 Task: Get the traffic updates for the Chicago Loop Access.
Action: Mouse moved to (863, 365)
Screenshot: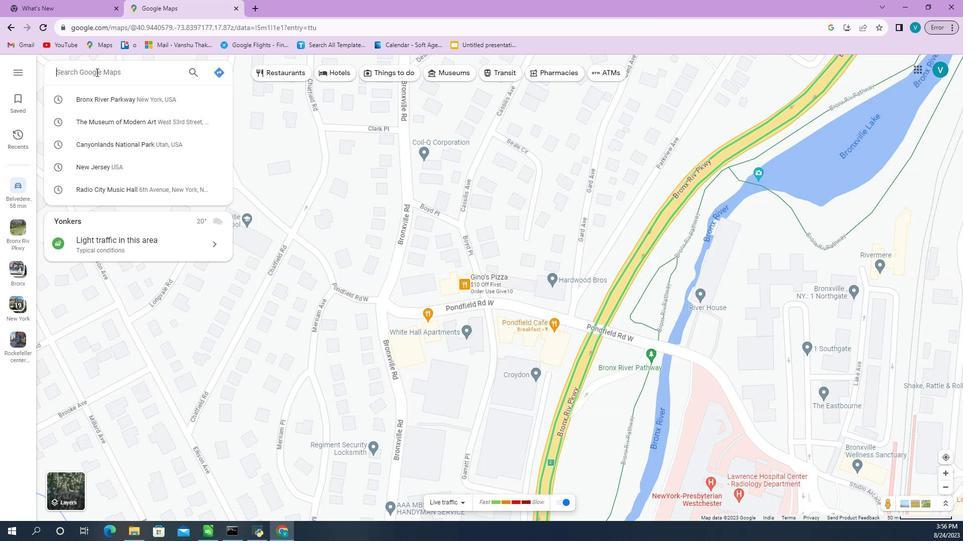 
Action: Mouse pressed left at (863, 365)
Screenshot: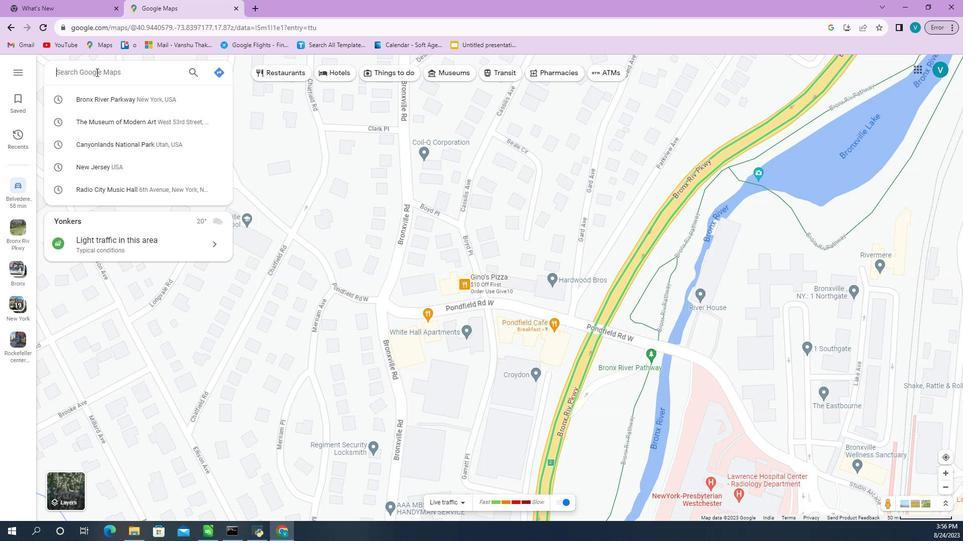 
Action: Mouse moved to (863, 365)
Screenshot: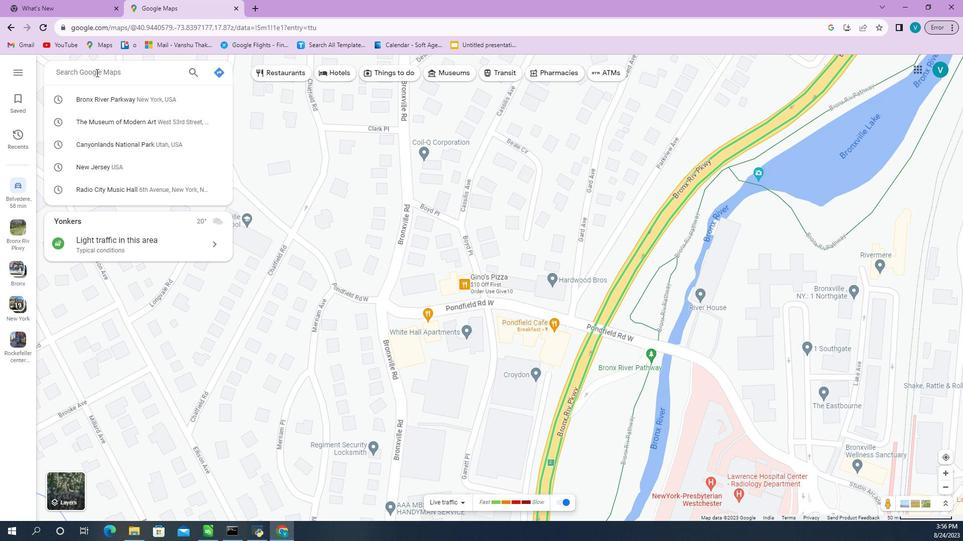 
Action: Key pressed <Key.shift>
Screenshot: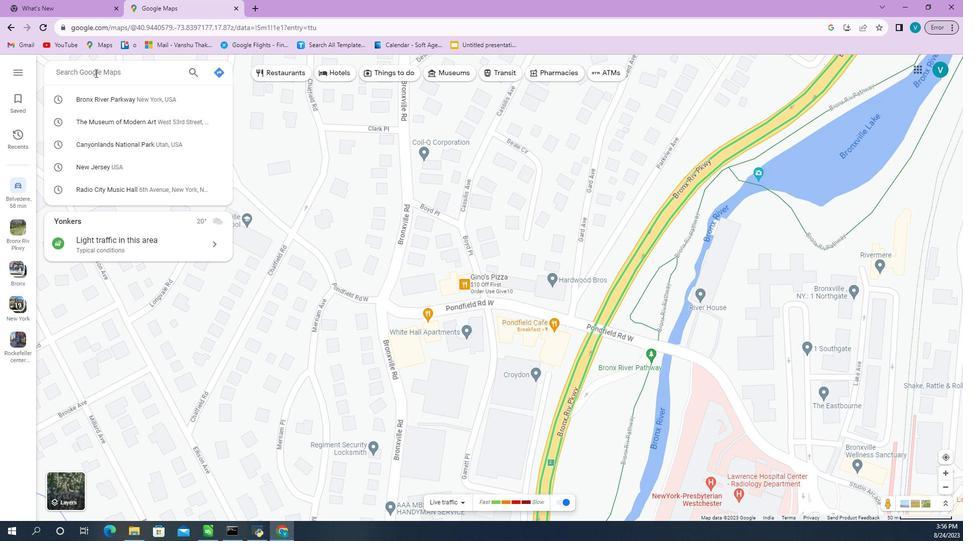 
Action: Mouse moved to (864, 365)
Screenshot: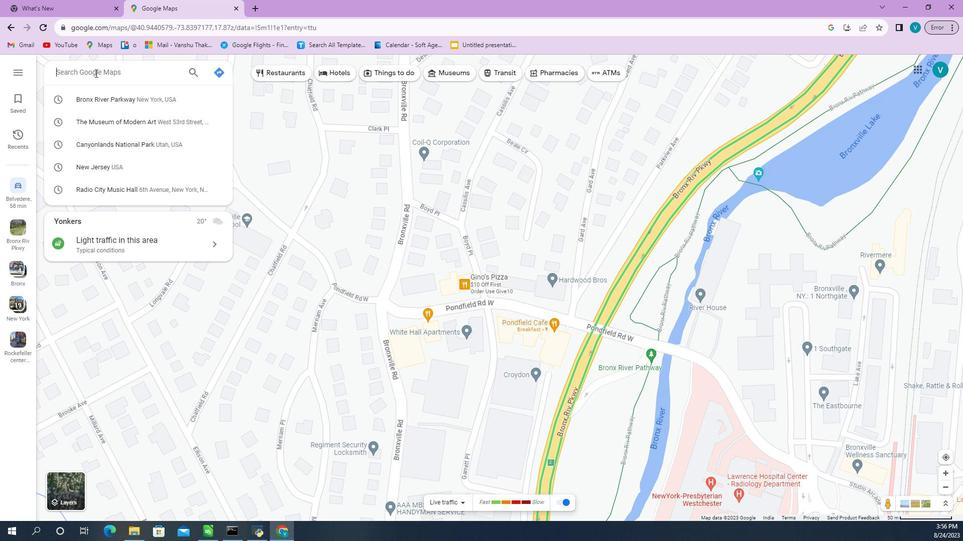 
Action: Key pressed C
Screenshot: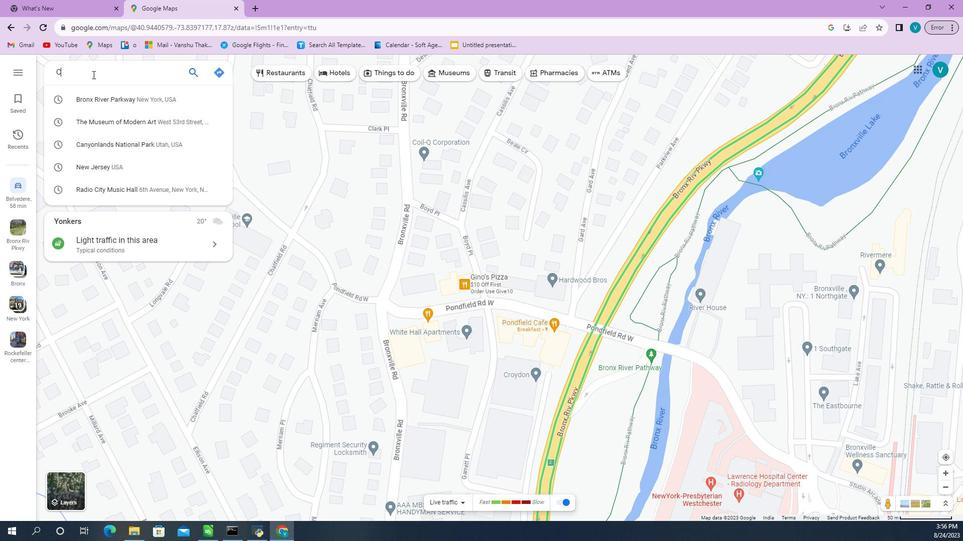 
Action: Mouse moved to (866, 365)
Screenshot: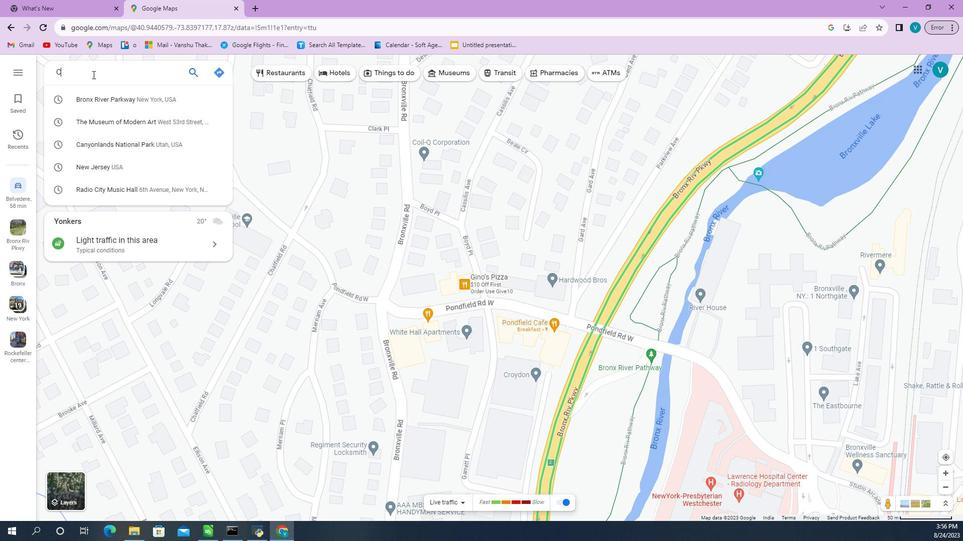 
Action: Key pressed hicago<Key.space><Key.shift><Key.shift><Key.shift><Key.shift>Loop<Key.space><Key.shift>Access<Key.enter>
Screenshot: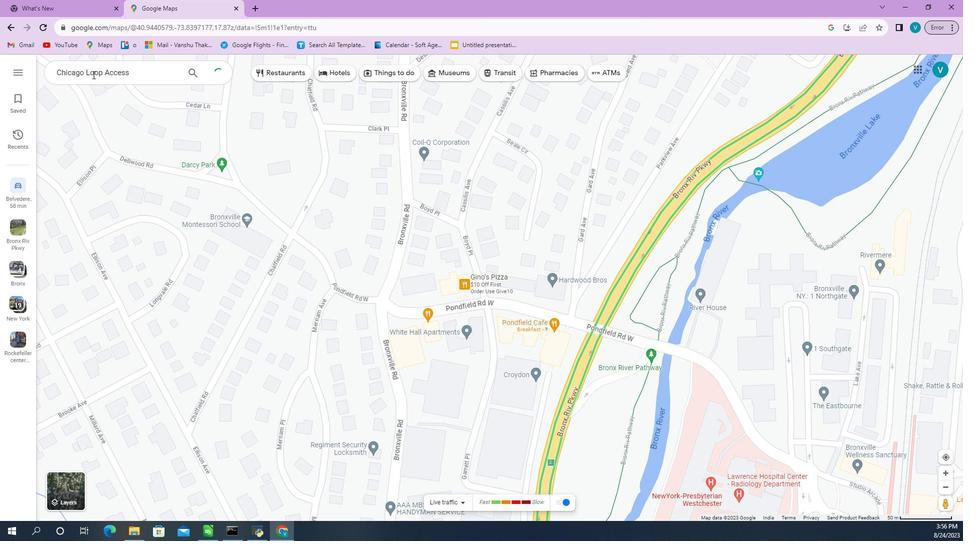 
Action: Mouse moved to (485, 298)
Screenshot: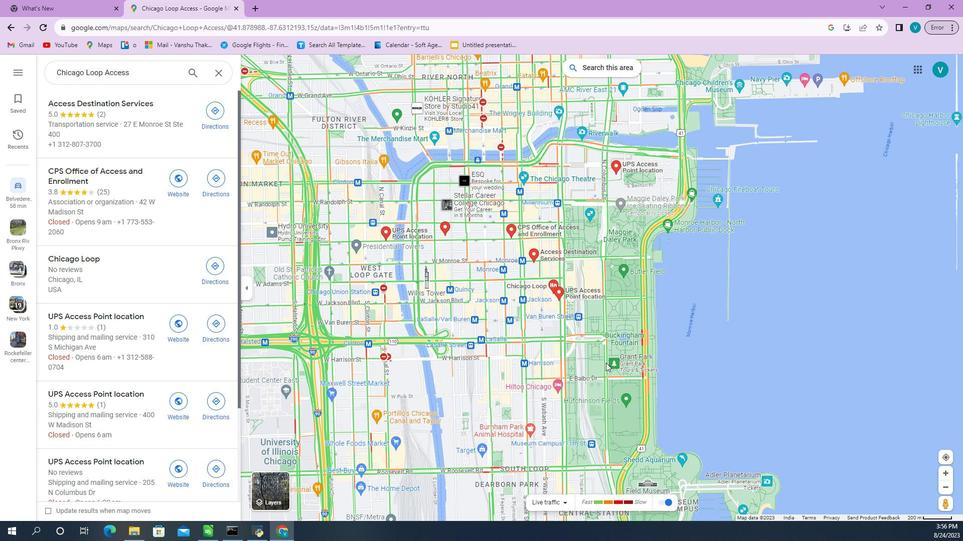 
Action: Mouse scrolled (485, 298) with delta (0, 0)
Screenshot: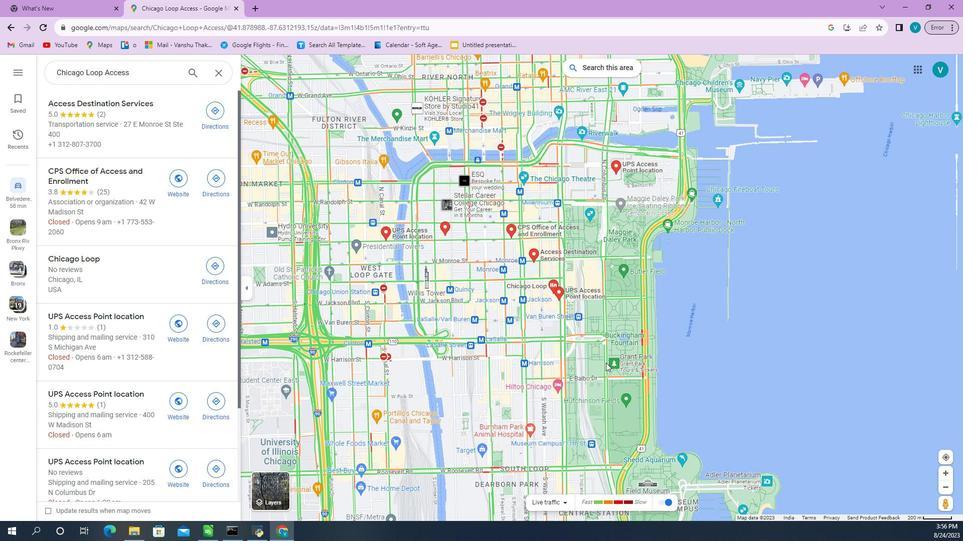 
Action: Mouse scrolled (485, 298) with delta (0, 0)
Screenshot: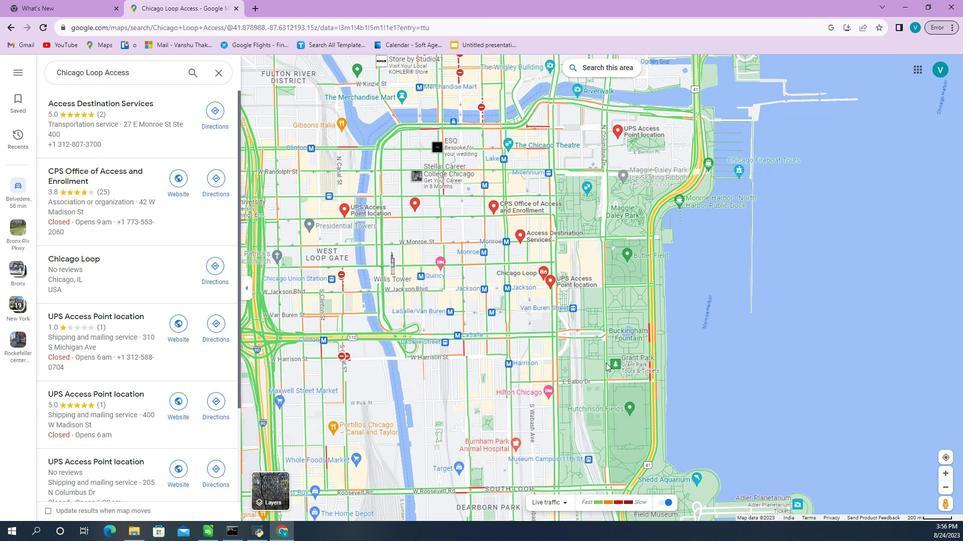 
Action: Mouse moved to (543, 314)
Screenshot: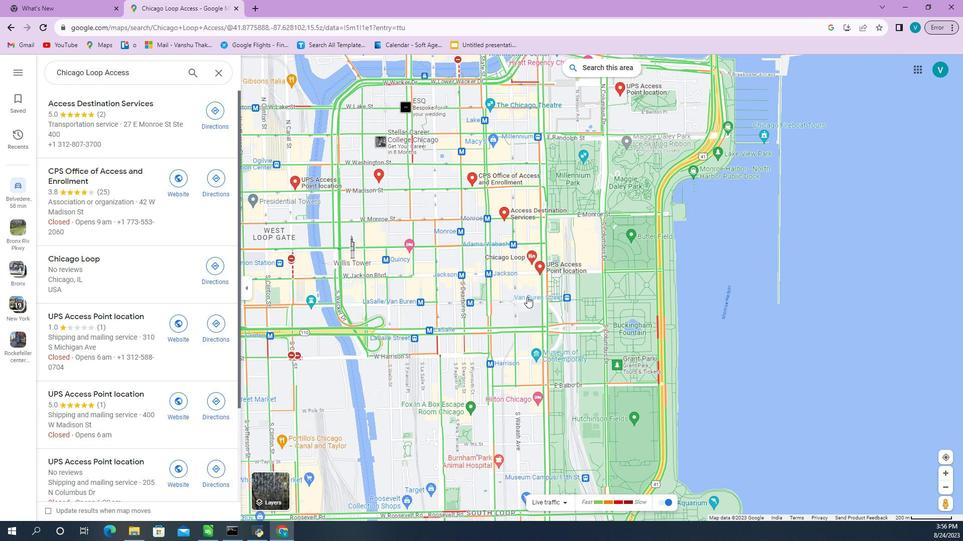 
Action: Mouse scrolled (543, 314) with delta (0, 0)
Screenshot: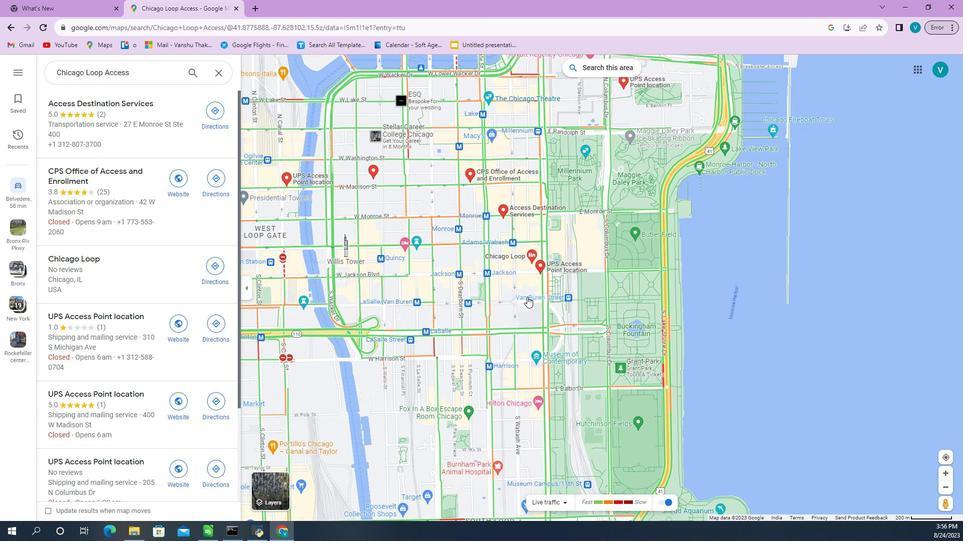 
Action: Mouse scrolled (543, 314) with delta (0, 0)
Screenshot: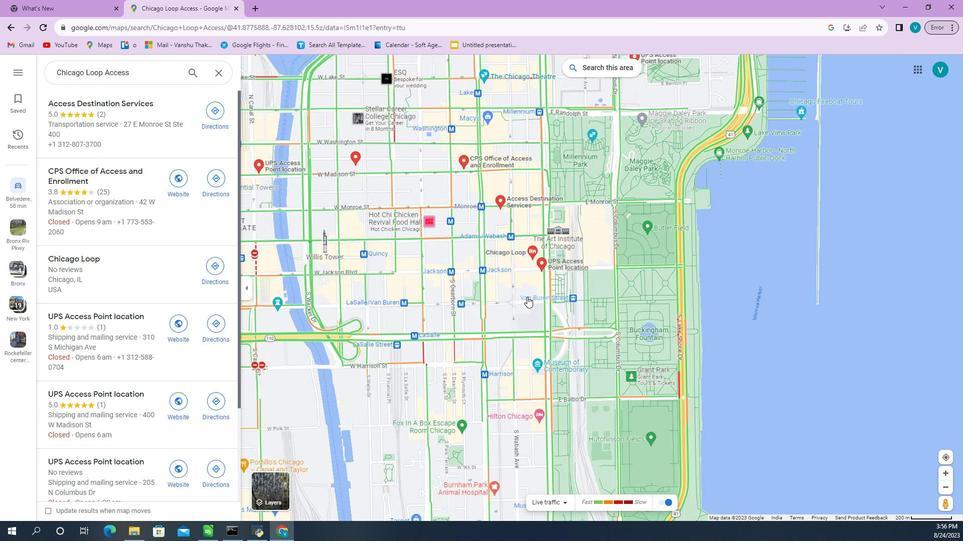 
Action: Mouse scrolled (543, 314) with delta (0, 0)
Screenshot: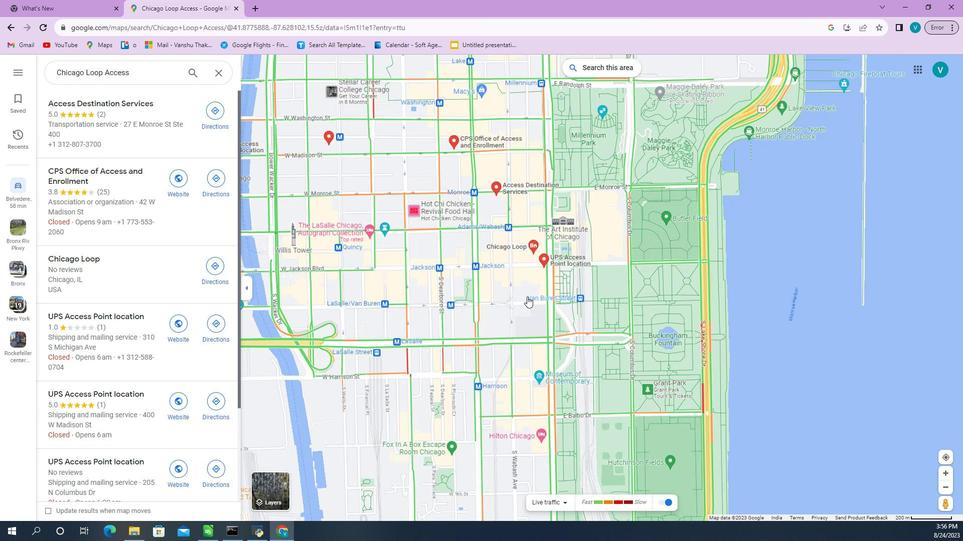 
Action: Mouse moved to (519, 323)
Screenshot: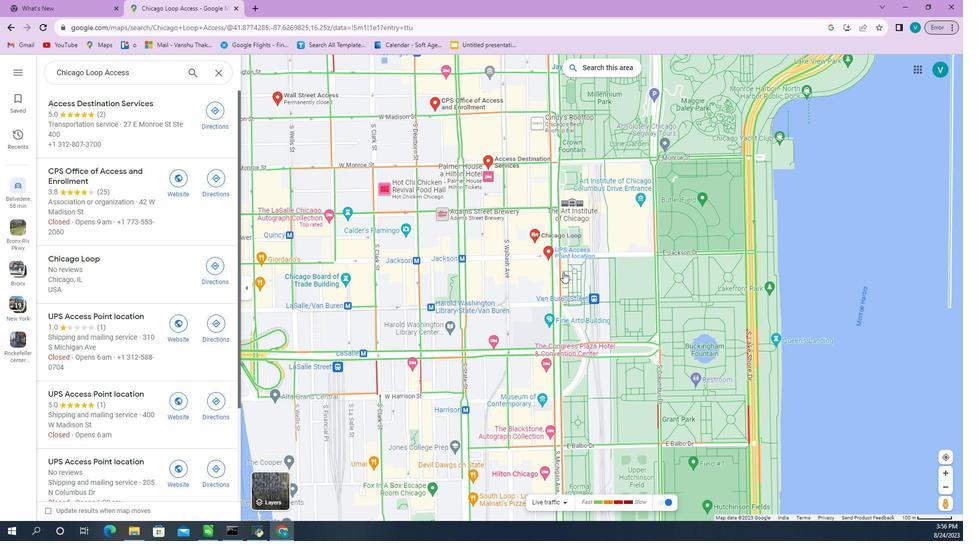 
Action: Mouse scrolled (519, 323) with delta (0, 0)
Screenshot: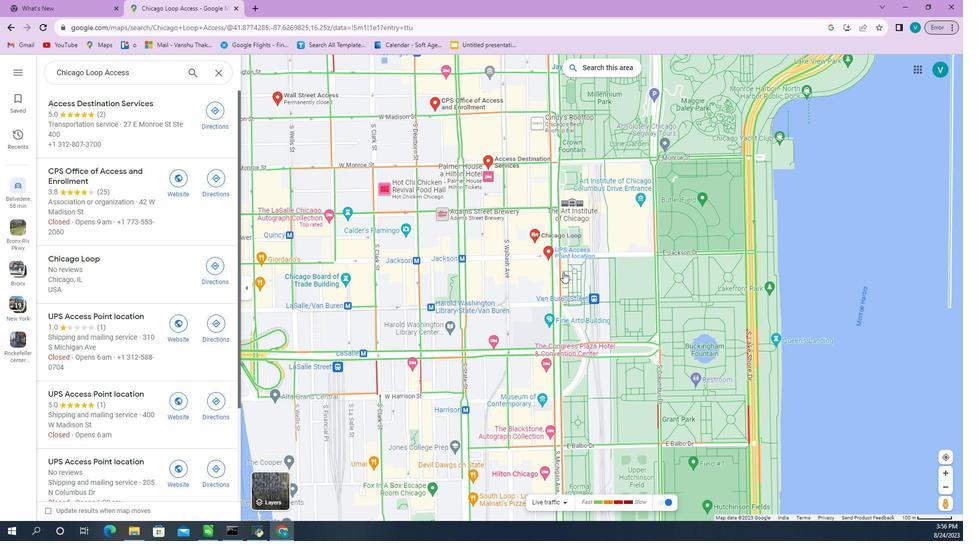 
Action: Mouse moved to (518, 322)
Screenshot: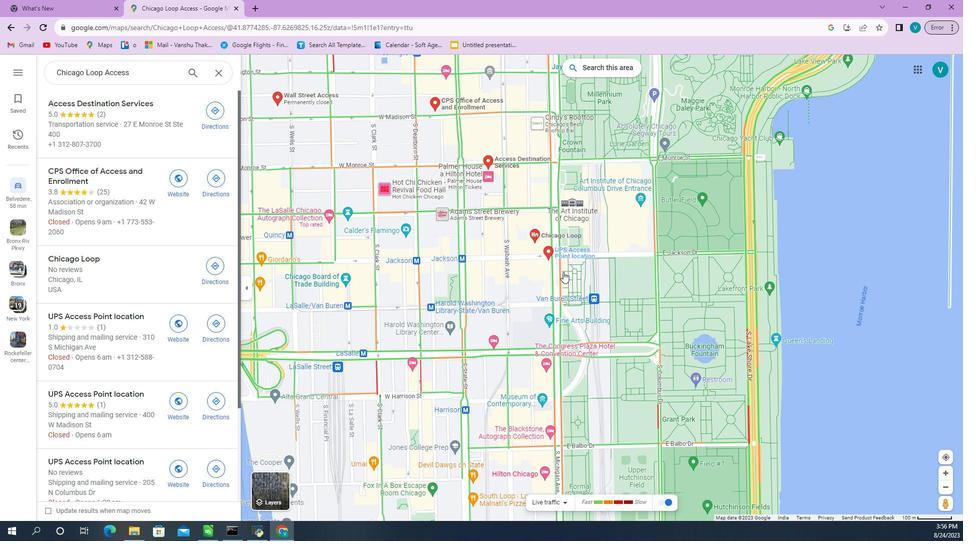 
Action: Mouse scrolled (518, 322) with delta (0, 0)
Screenshot: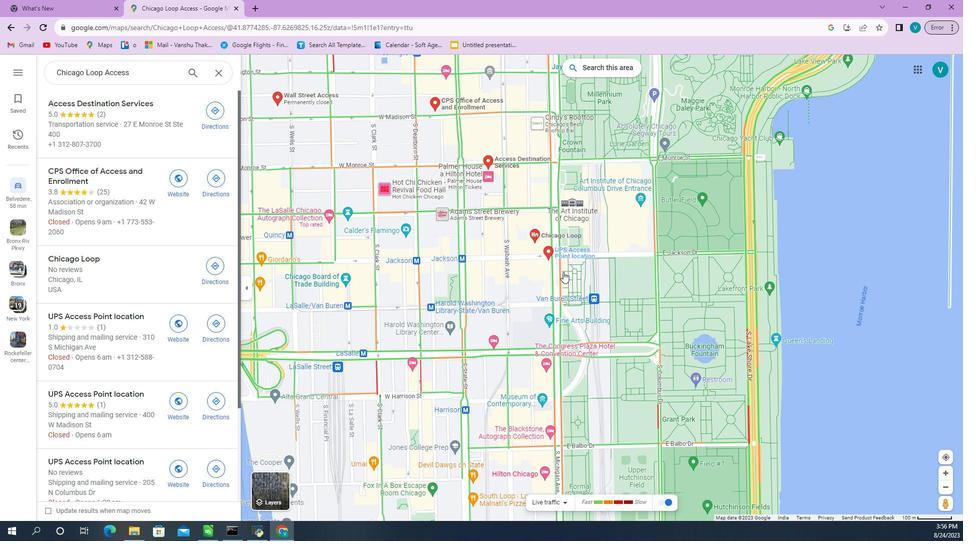 
Action: Mouse moved to (516, 320)
Screenshot: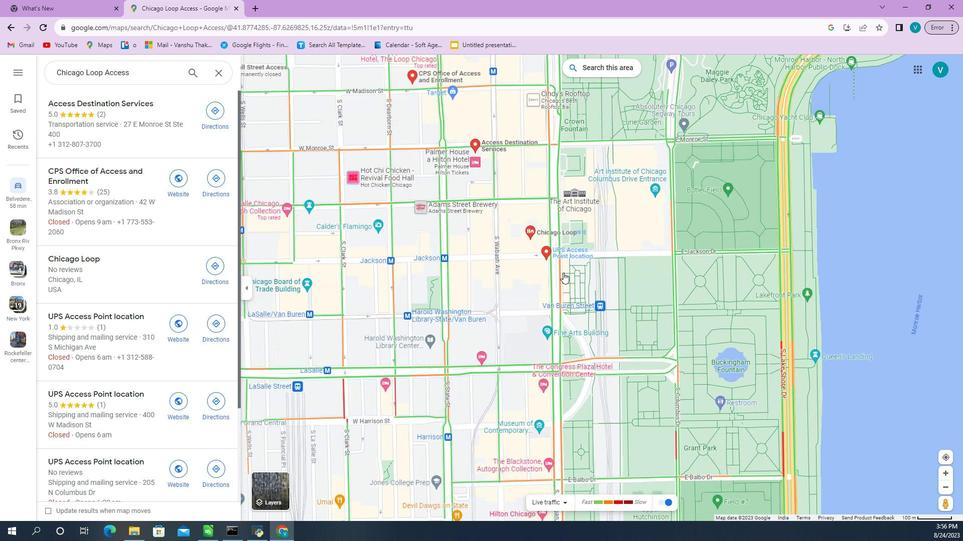 
Action: Mouse scrolled (516, 319) with delta (0, 0)
Screenshot: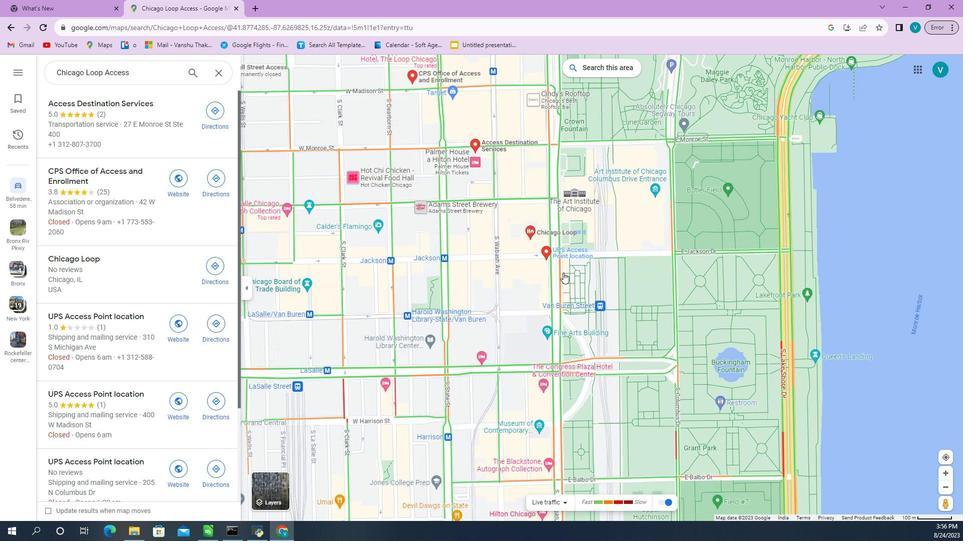 
Action: Mouse moved to (516, 319)
Screenshot: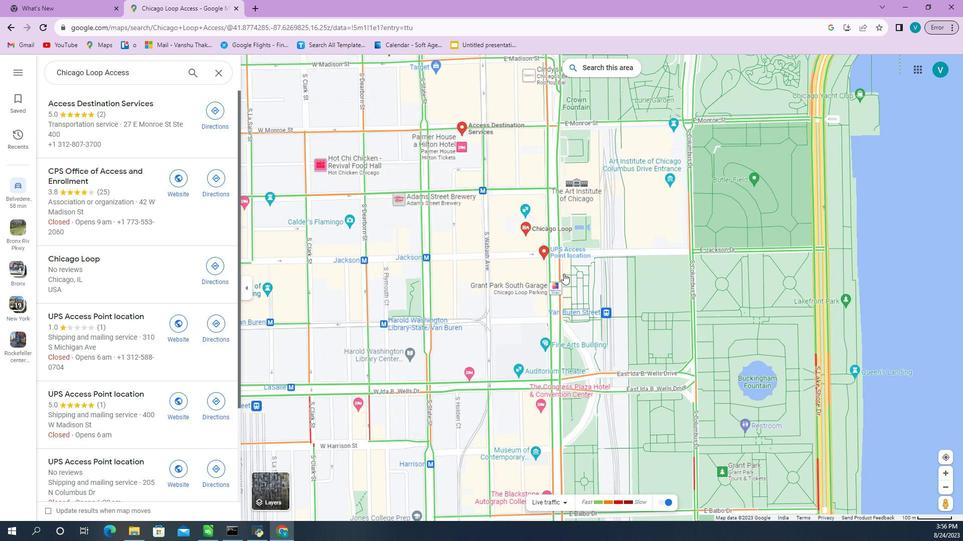 
Action: Mouse scrolled (516, 319) with delta (0, 0)
Screenshot: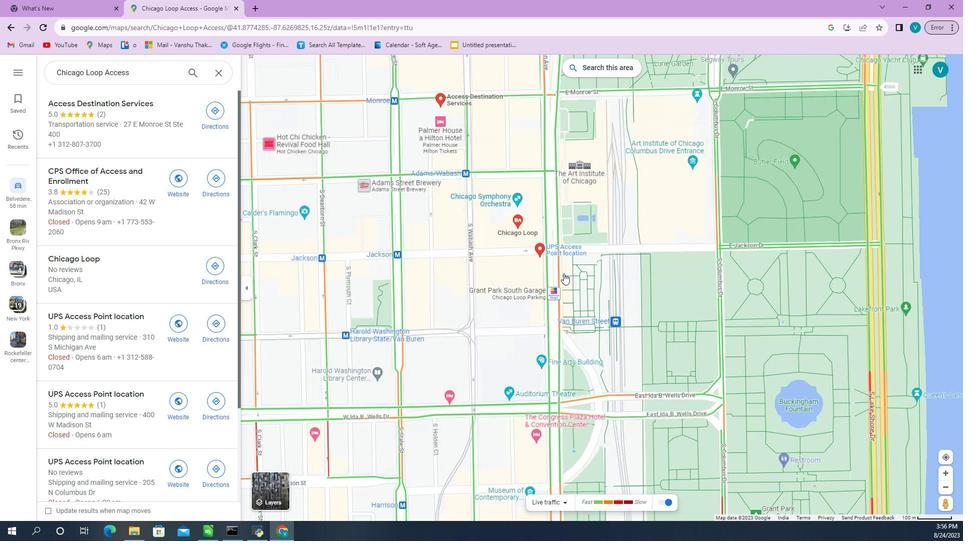
Action: Mouse moved to (546, 293)
Screenshot: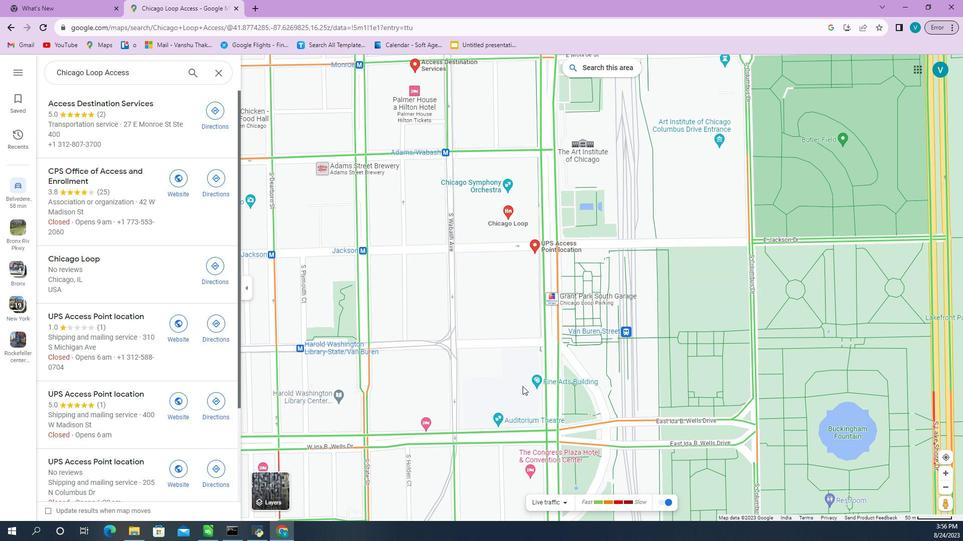 
Action: Mouse scrolled (546, 293) with delta (0, 0)
Screenshot: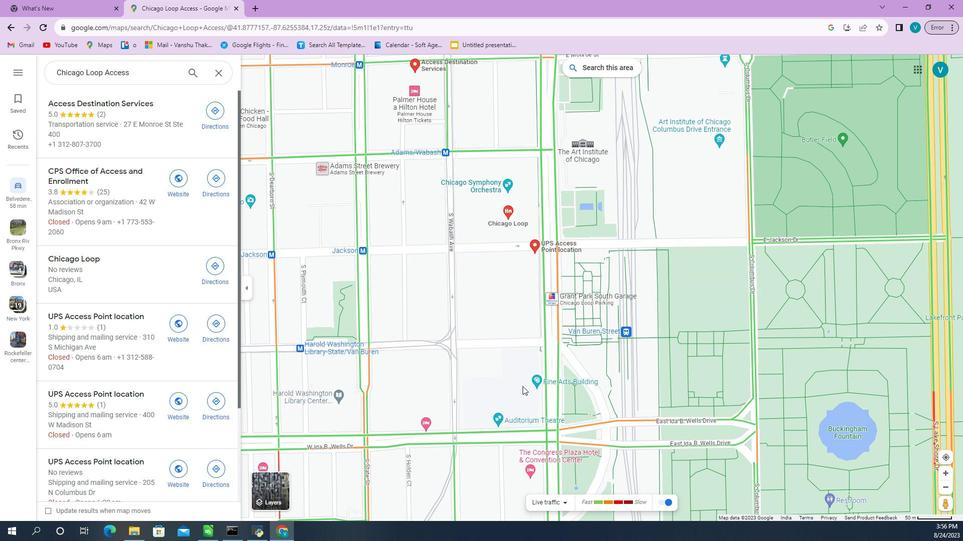 
Action: Mouse scrolled (546, 293) with delta (0, 0)
Screenshot: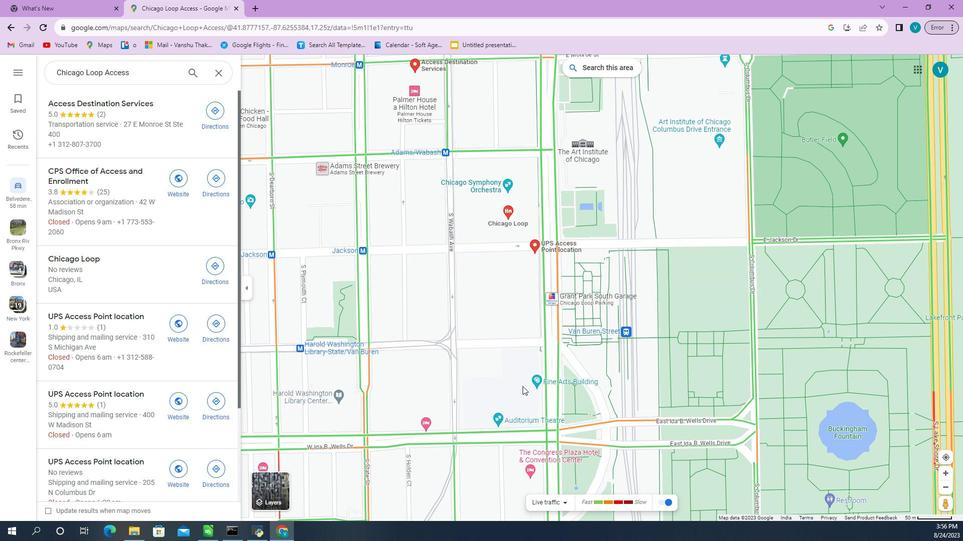 
Action: Mouse scrolled (546, 293) with delta (0, 0)
Screenshot: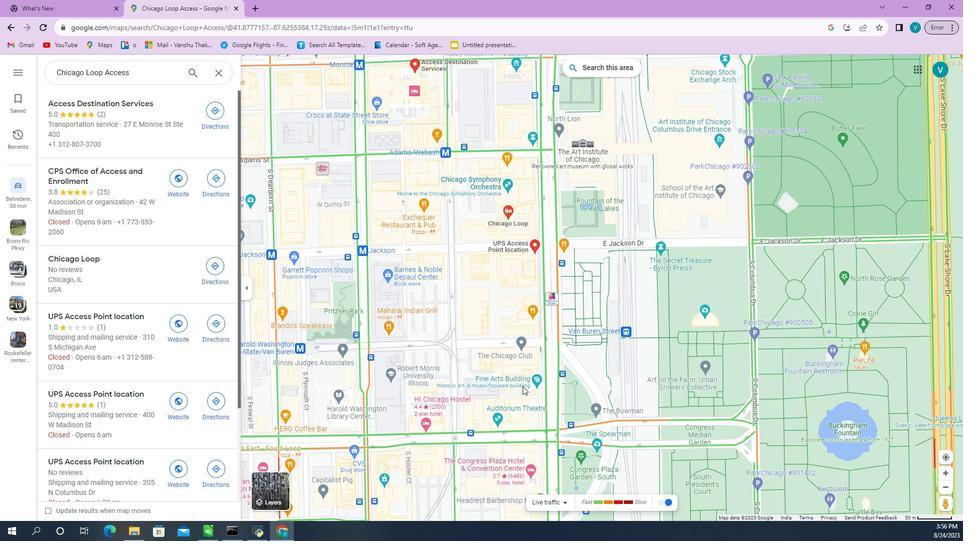 
Action: Mouse scrolled (546, 293) with delta (0, 0)
Screenshot: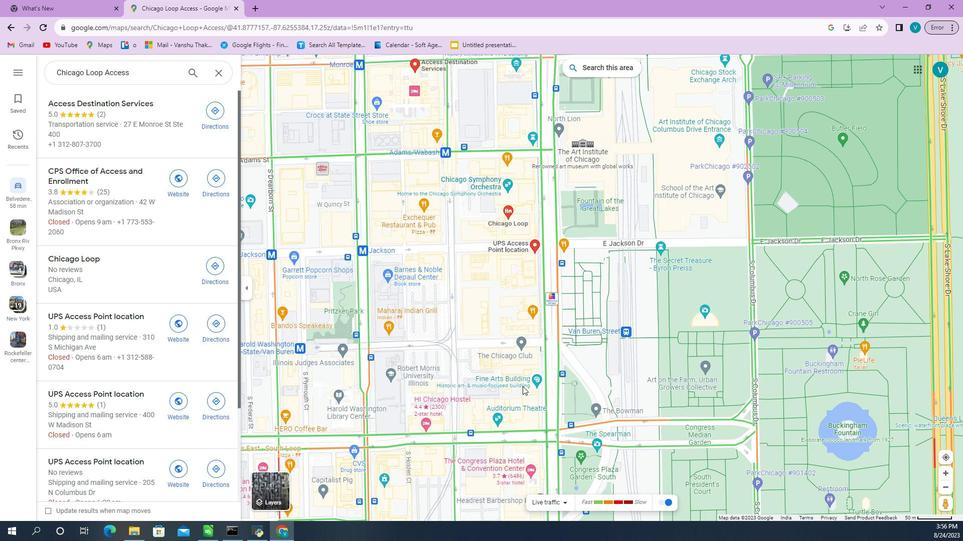 
Action: Mouse scrolled (546, 293) with delta (0, 0)
Screenshot: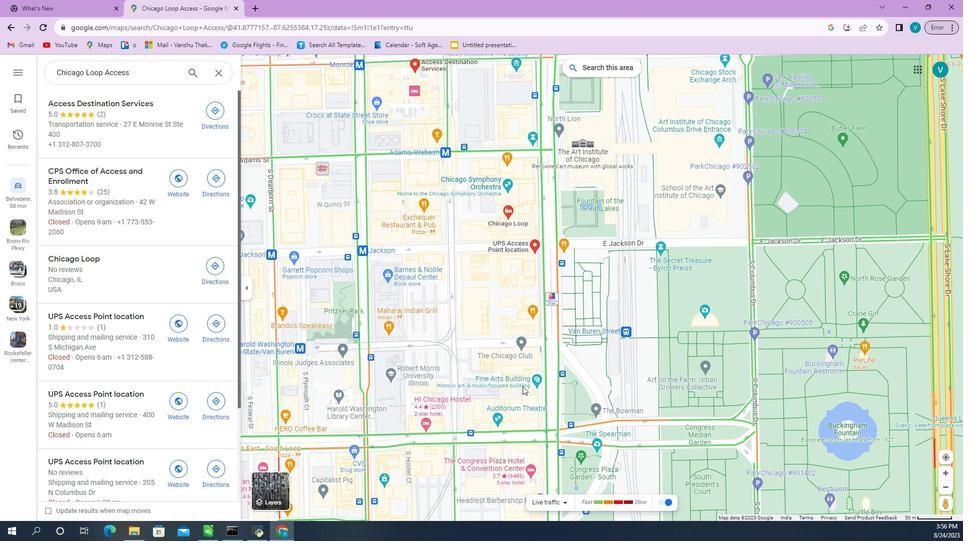 
Action: Mouse scrolled (546, 293) with delta (0, 0)
Screenshot: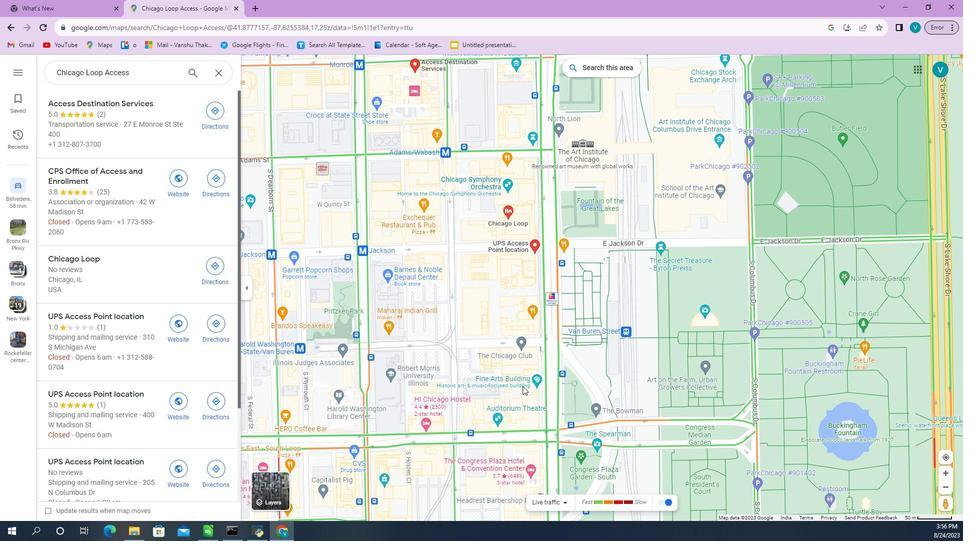 
Action: Mouse scrolled (546, 293) with delta (0, 0)
Screenshot: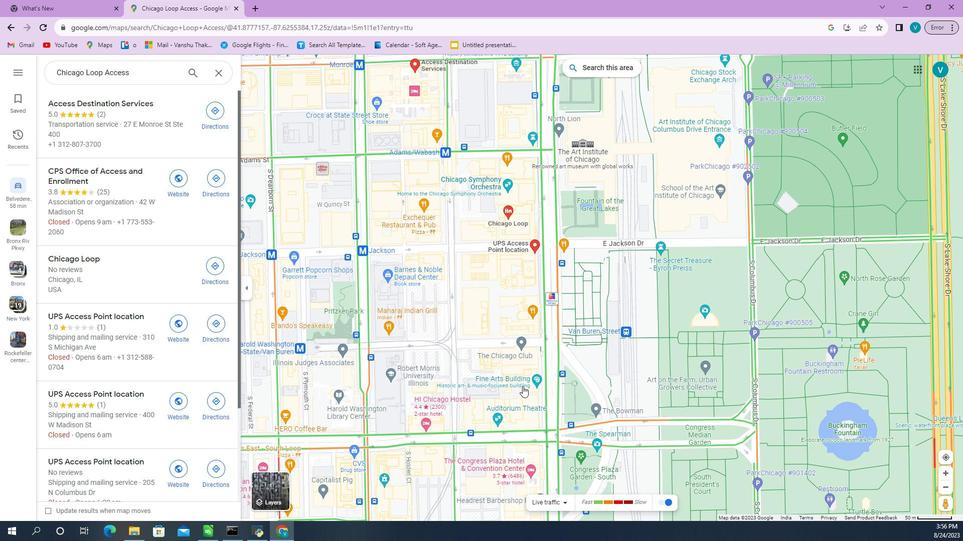 
Action: Mouse moved to (517, 309)
Screenshot: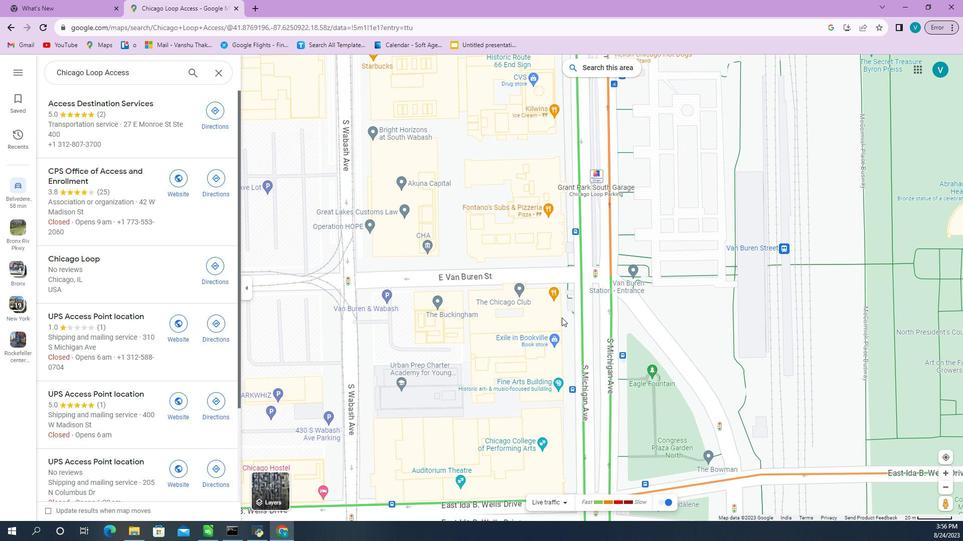 
Action: Mouse pressed left at (517, 309)
Screenshot: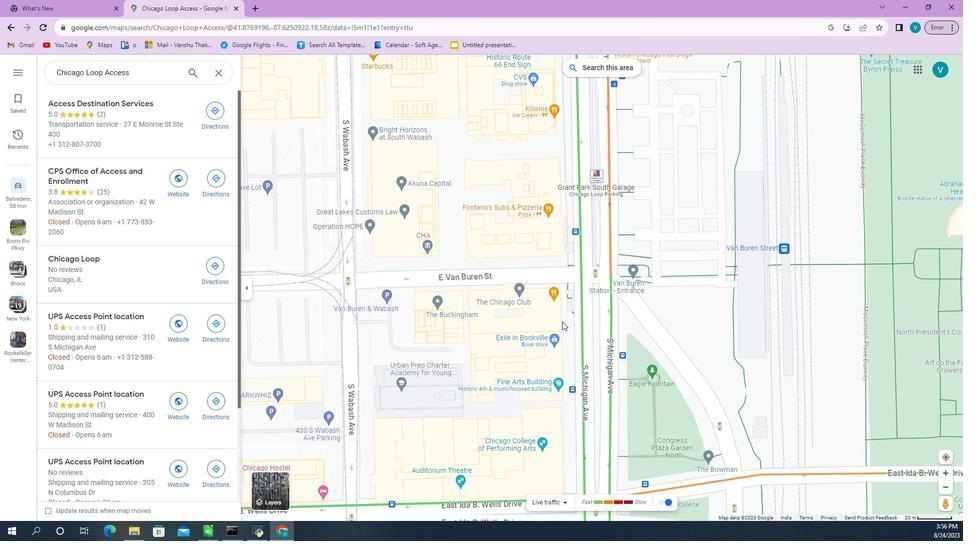 
Action: Mouse moved to (520, 329)
Screenshot: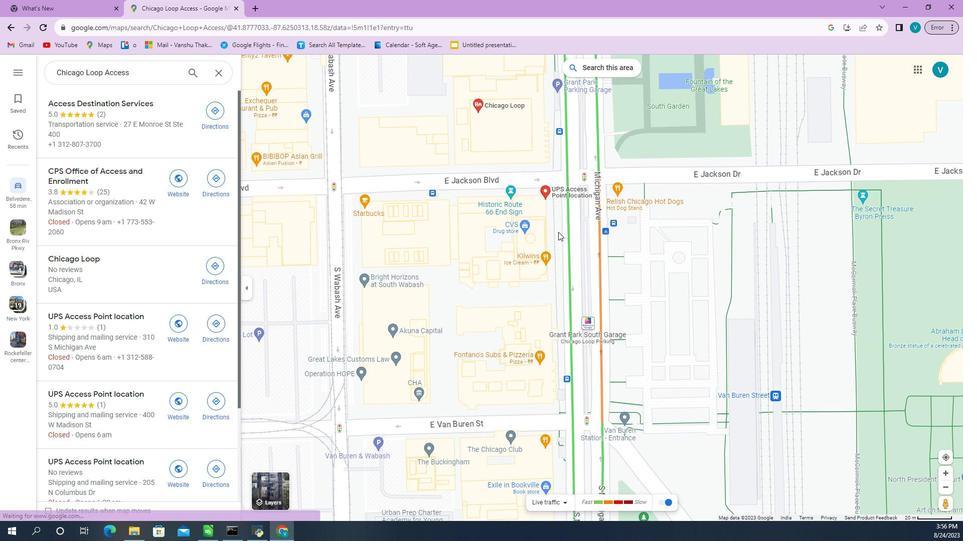
Action: Mouse pressed left at (520, 329)
Screenshot: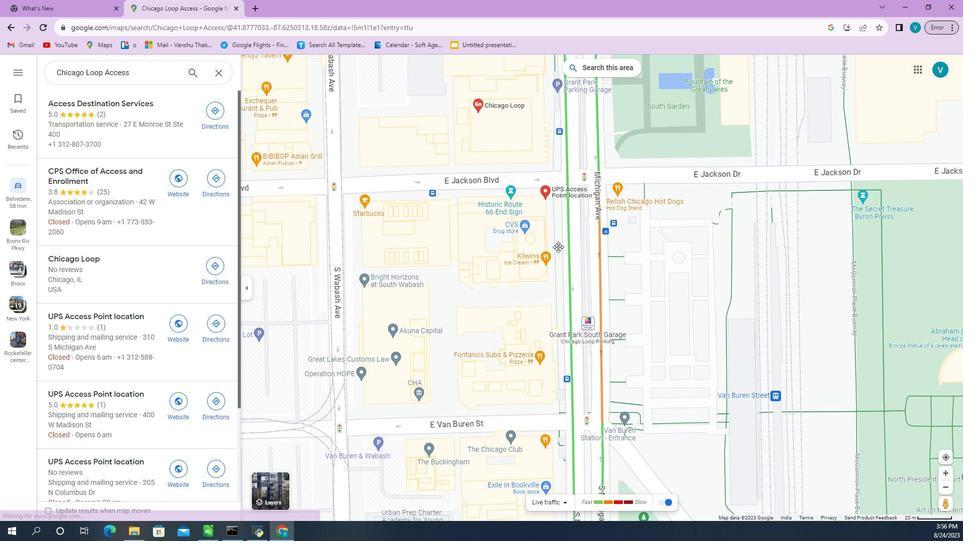 
Action: Mouse moved to (538, 351)
Screenshot: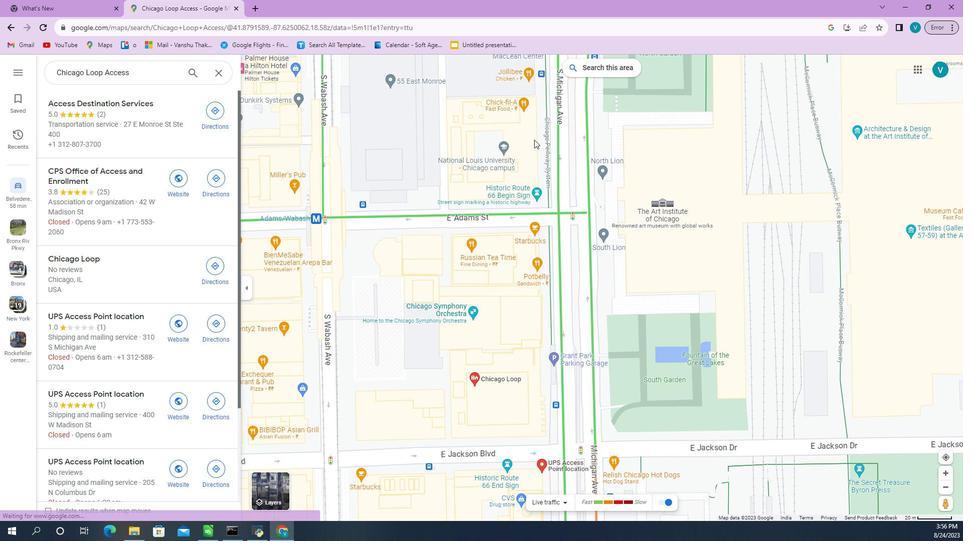 
Action: Mouse pressed left at (538, 351)
Screenshot: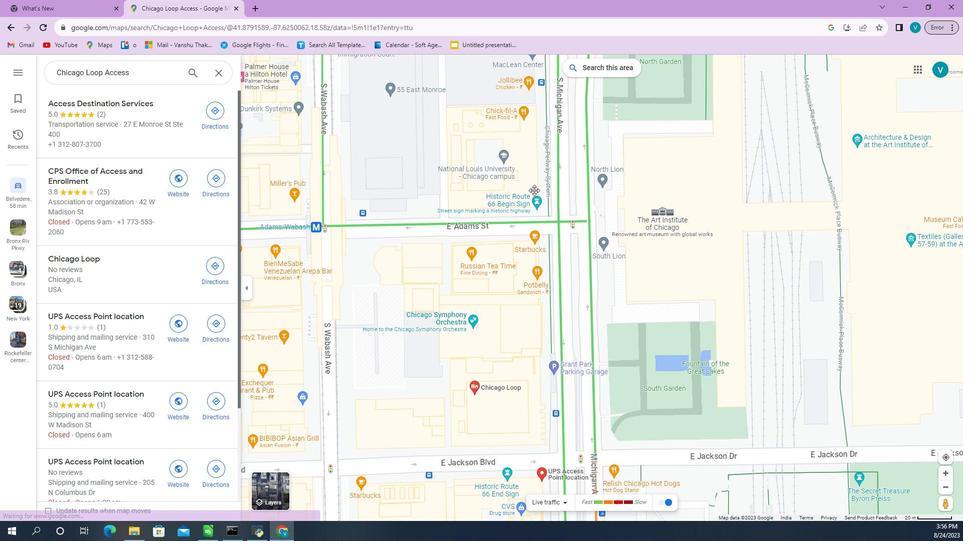 
Action: Mouse moved to (530, 352)
Screenshot: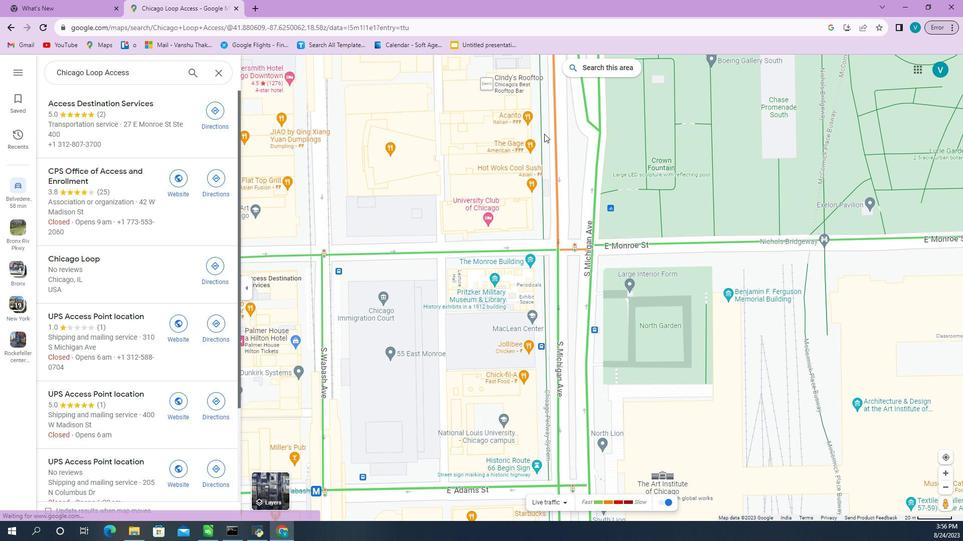 
Action: Mouse pressed left at (530, 352)
Screenshot: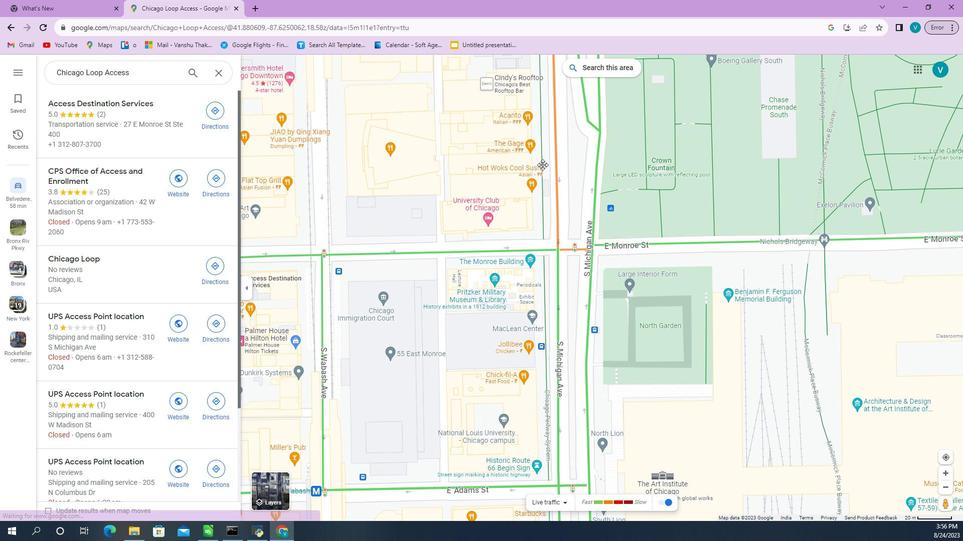 
Action: Mouse moved to (531, 338)
Screenshot: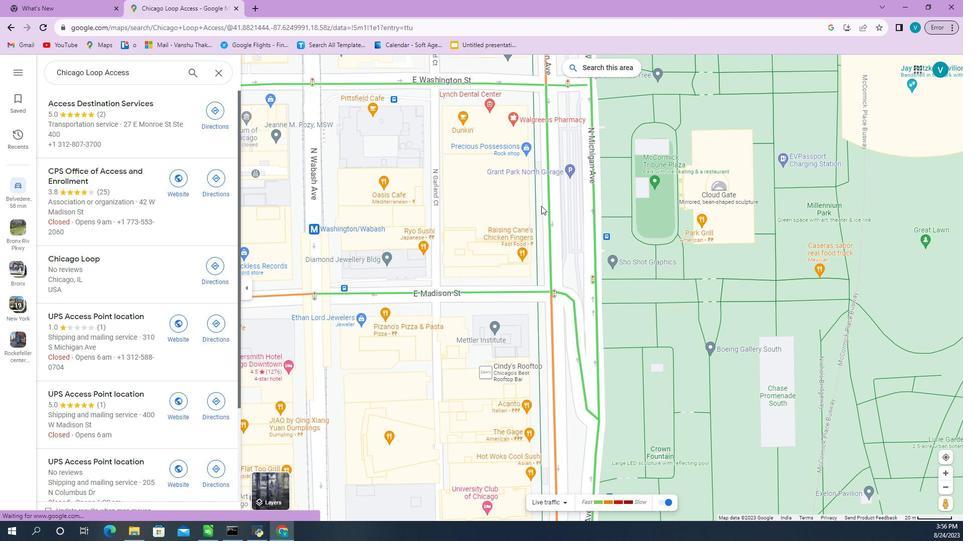 
Action: Mouse pressed left at (531, 338)
Screenshot: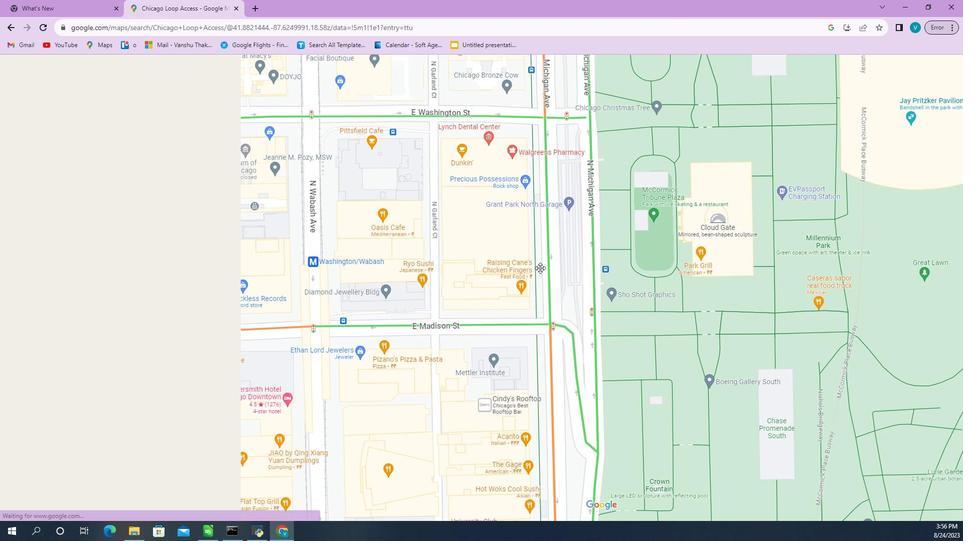
Action: Mouse moved to (552, 335)
Screenshot: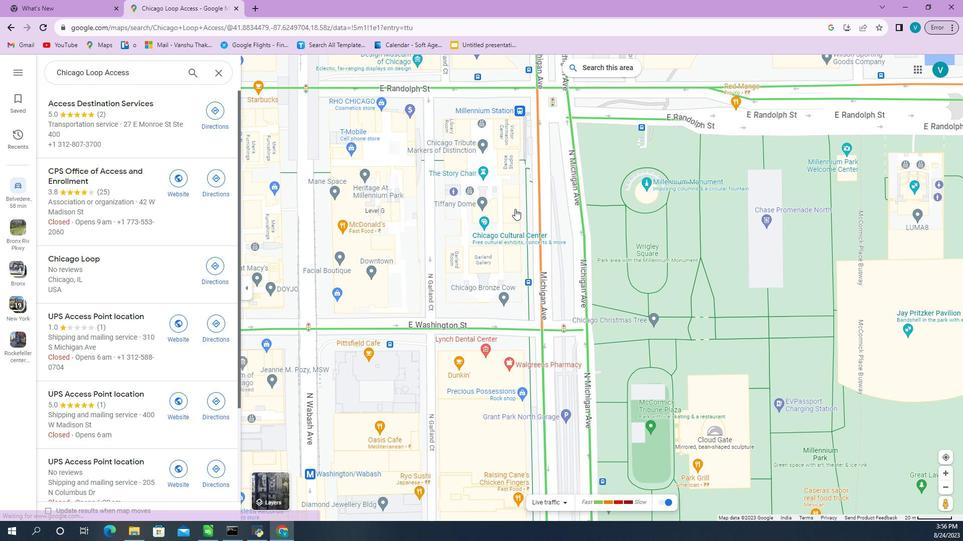 
Action: Mouse pressed left at (552, 335)
Screenshot: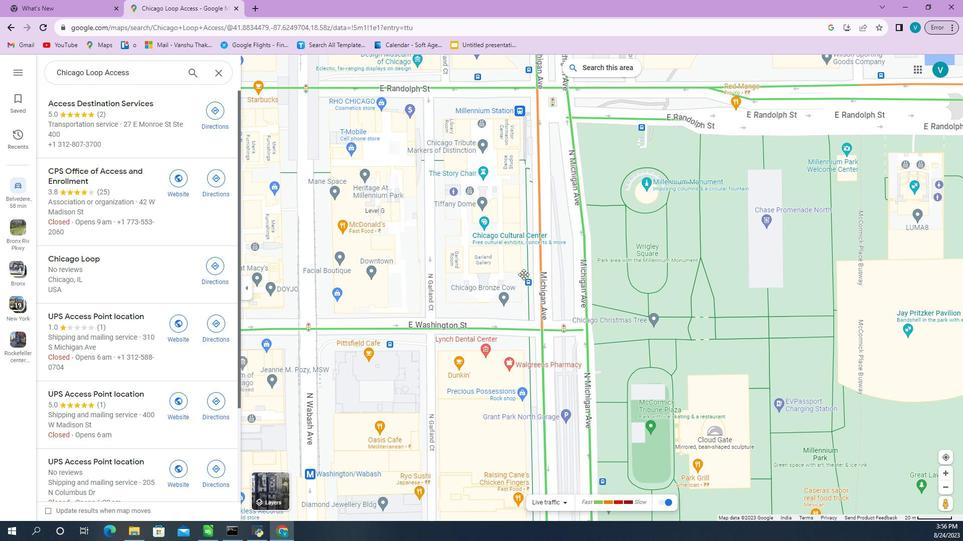 
Action: Mouse moved to (528, 339)
Screenshot: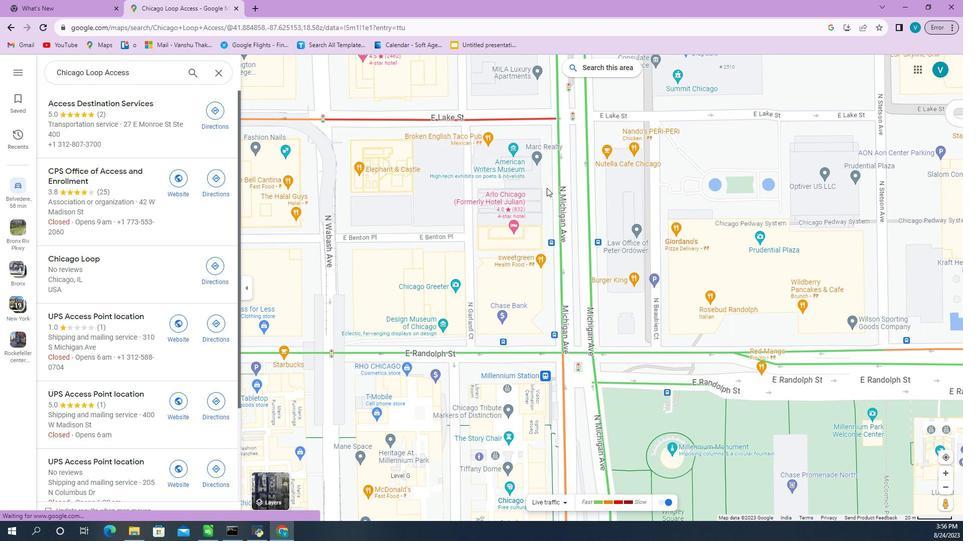 
Action: Mouse pressed left at (528, 339)
Screenshot: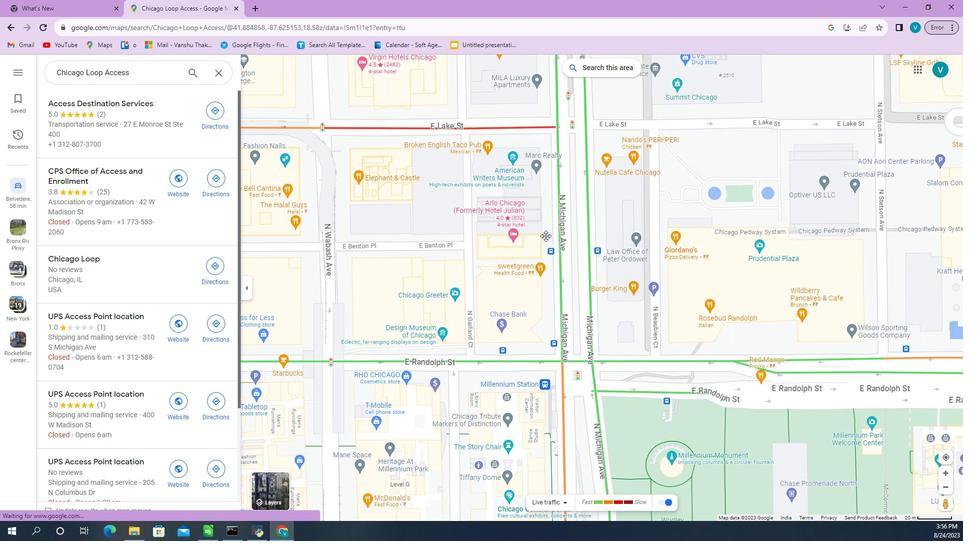 
Action: Mouse moved to (541, 328)
Screenshot: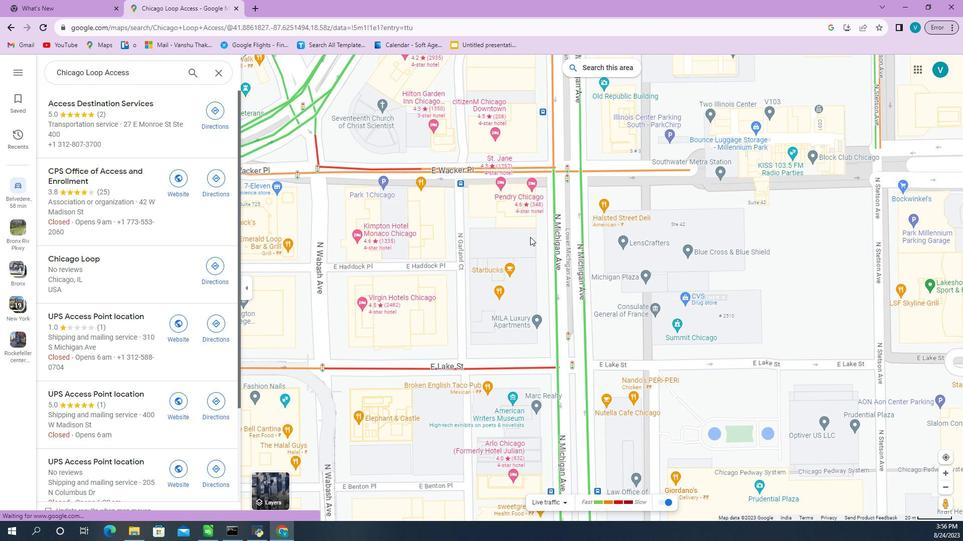 
Action: Mouse pressed left at (541, 328)
Screenshot: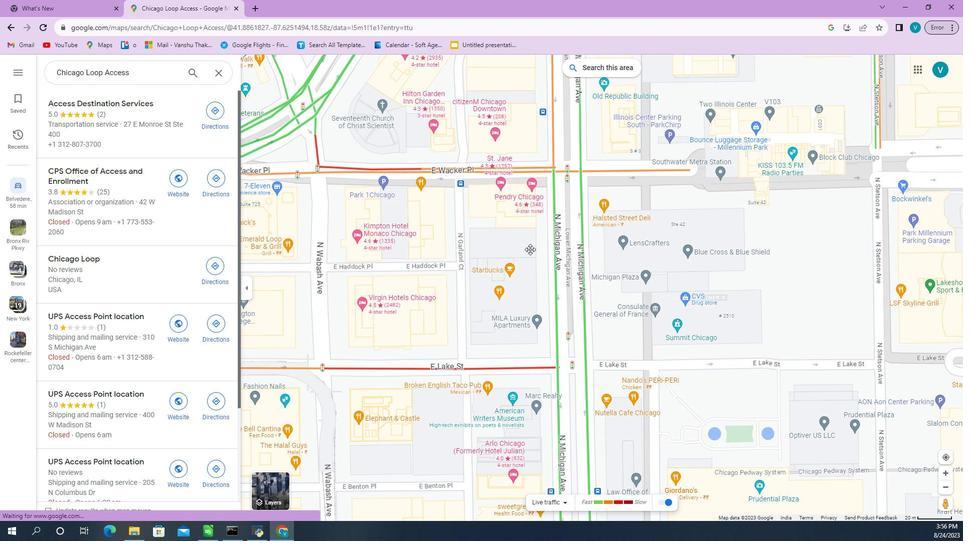 
Action: Mouse moved to (532, 324)
Screenshot: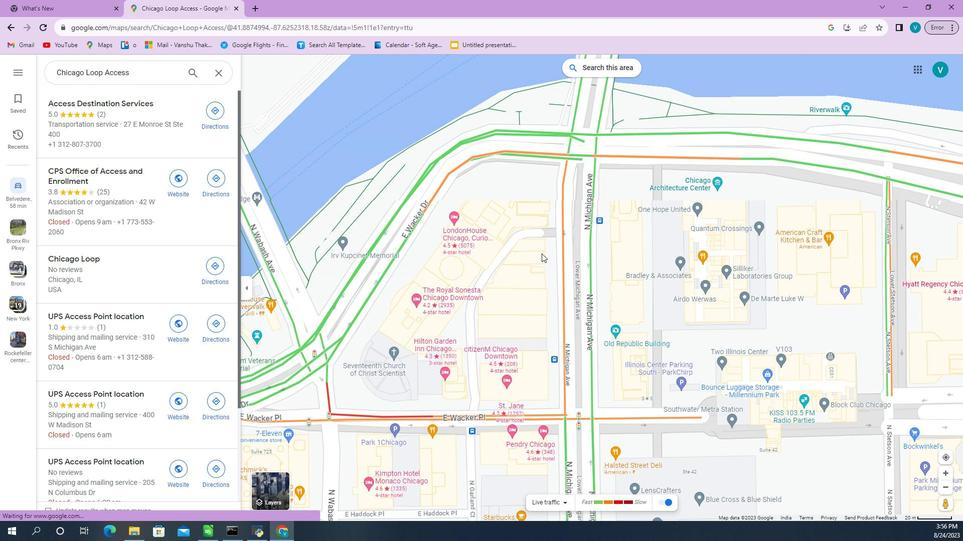 
Action: Mouse pressed left at (532, 324)
Screenshot: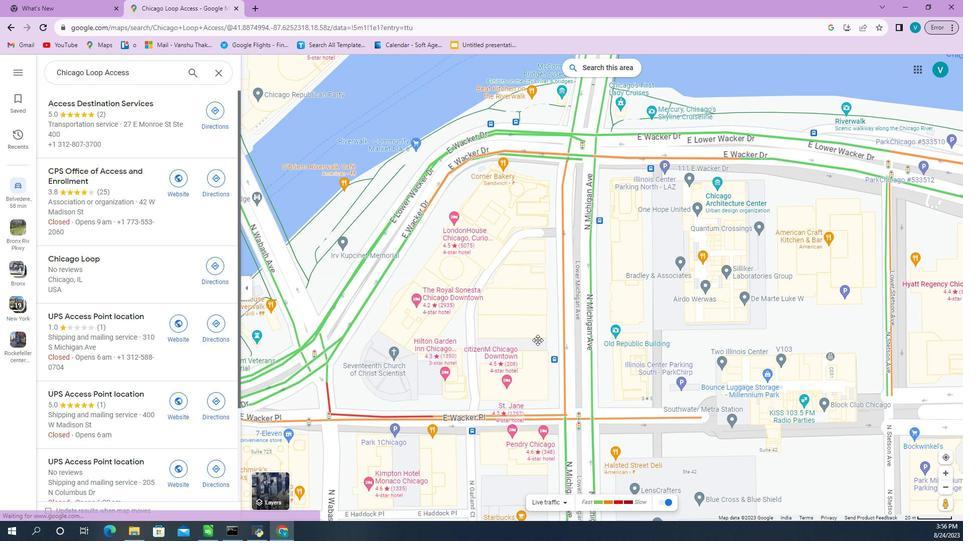 
Action: Mouse moved to (535, 298)
Screenshot: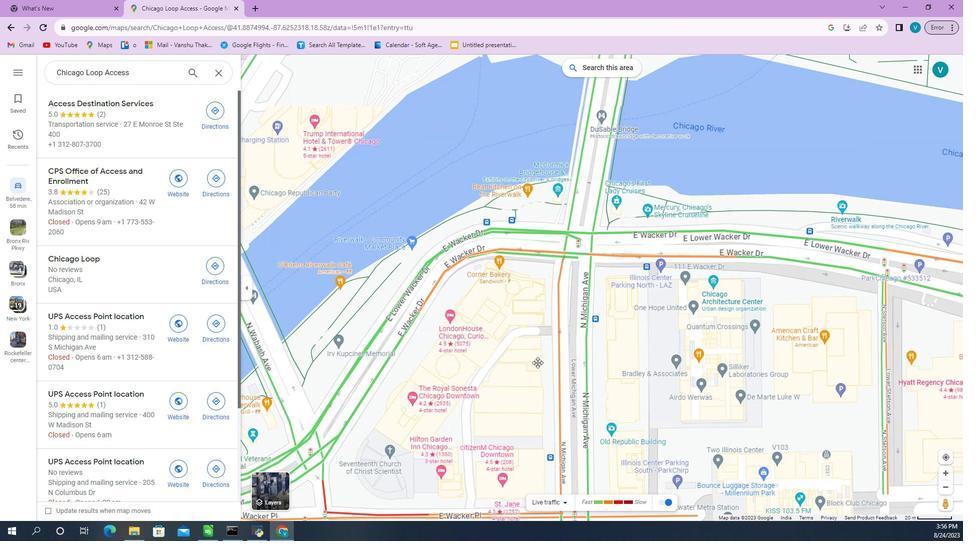 
Action: Mouse scrolled (535, 299) with delta (0, 0)
Screenshot: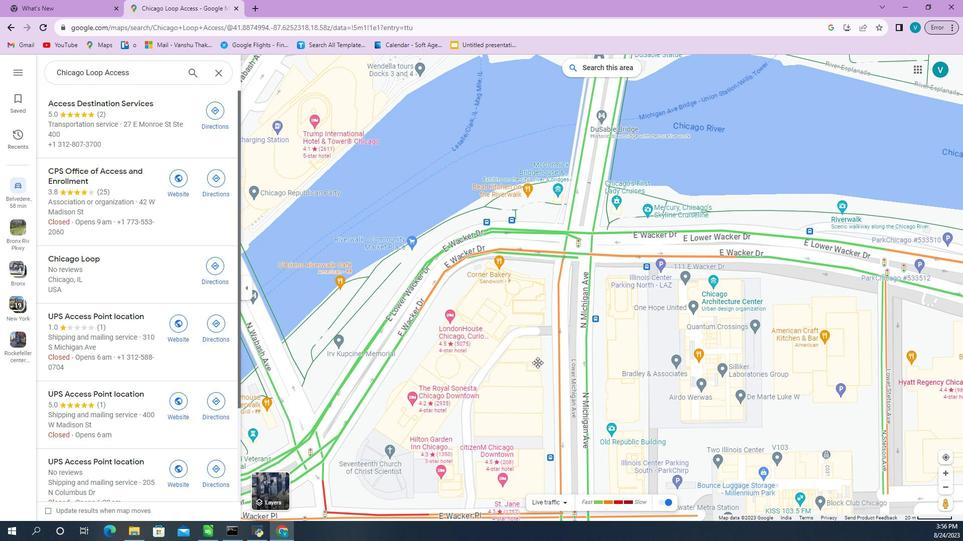 
Action: Mouse scrolled (535, 299) with delta (0, 0)
Screenshot: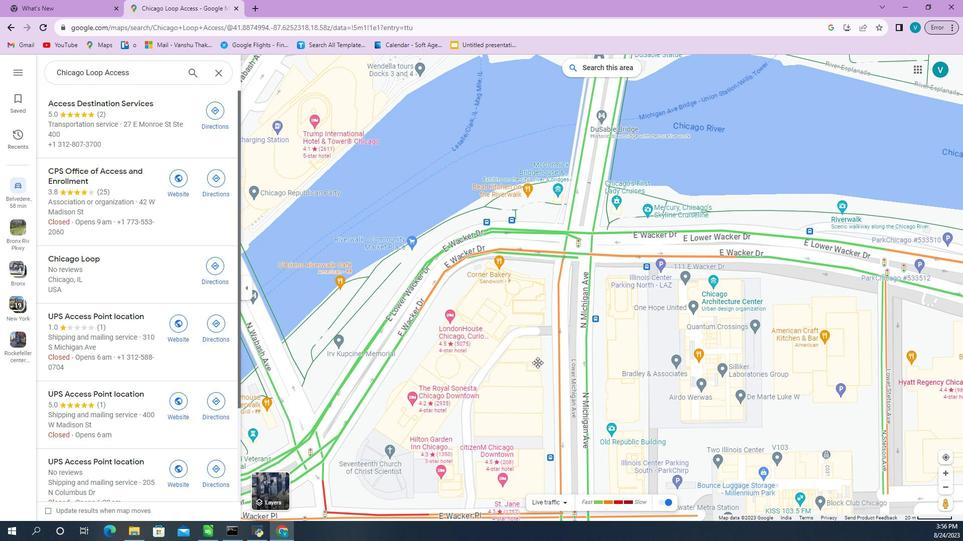 
Action: Mouse moved to (559, 306)
Screenshot: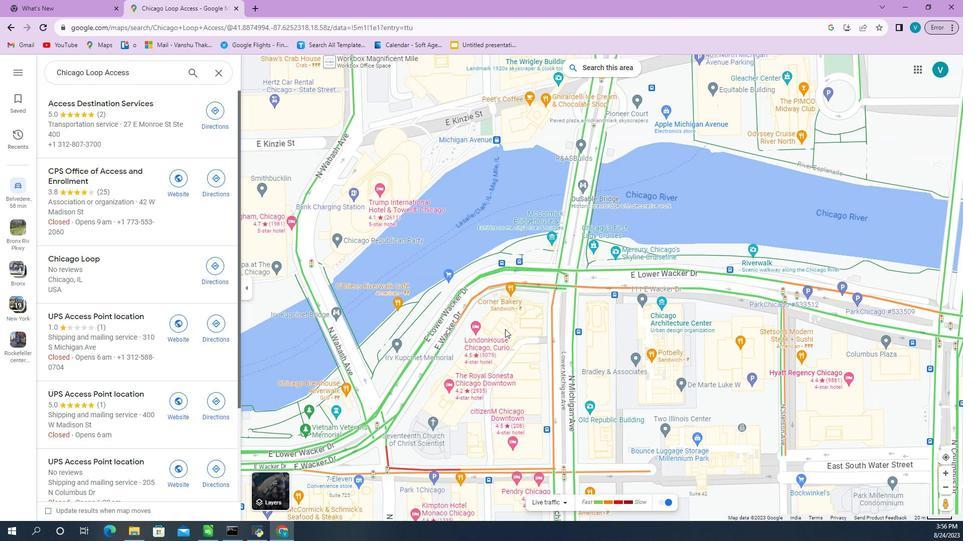 
Action: Mouse pressed left at (559, 306)
Screenshot: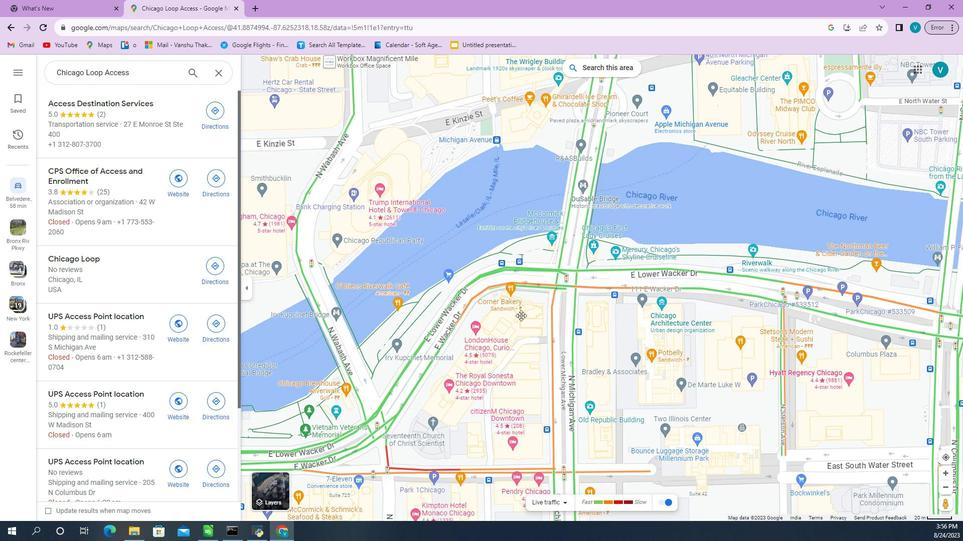 
Action: Mouse moved to (562, 300)
Screenshot: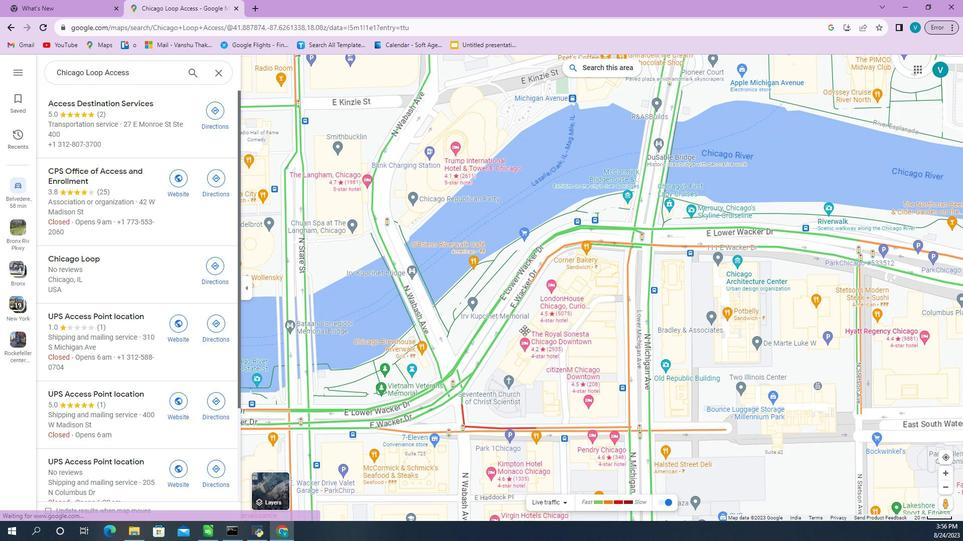 
Action: Mouse pressed left at (562, 300)
Screenshot: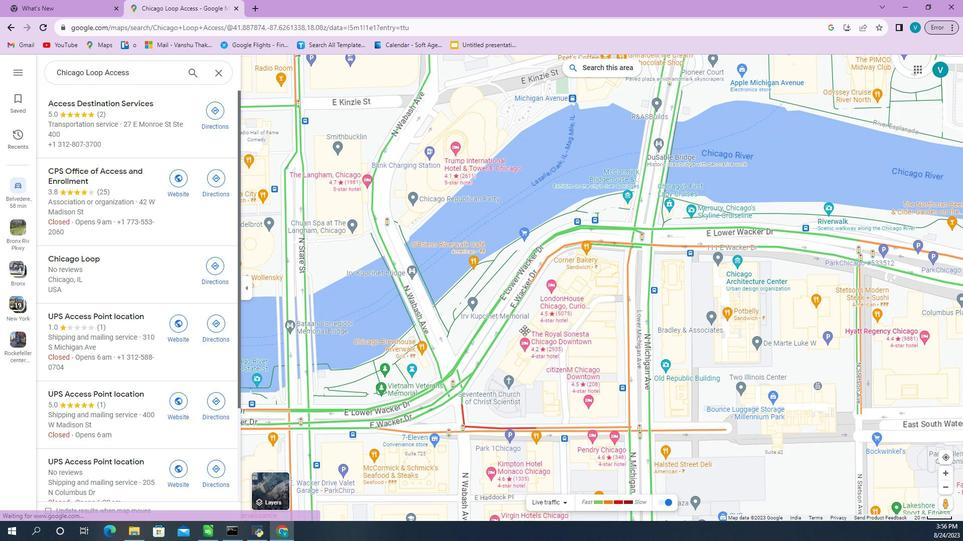 
Action: Mouse moved to (624, 300)
Screenshot: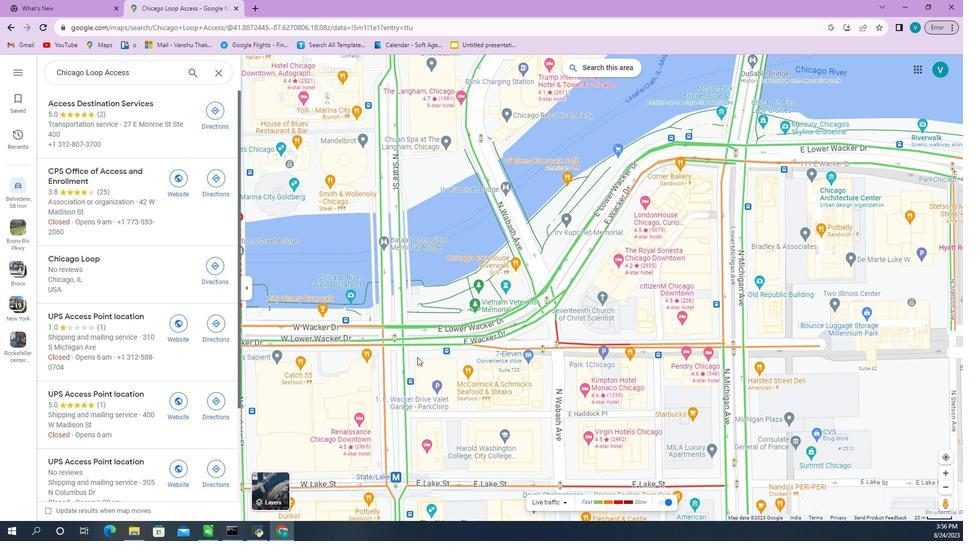 
Action: Mouse pressed left at (624, 300)
Screenshot: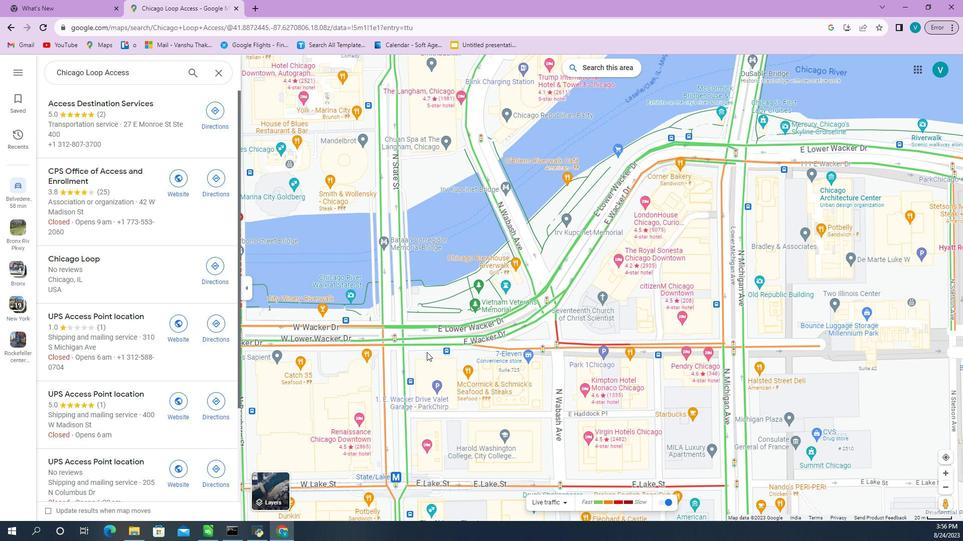 
Action: Mouse moved to (568, 306)
Screenshot: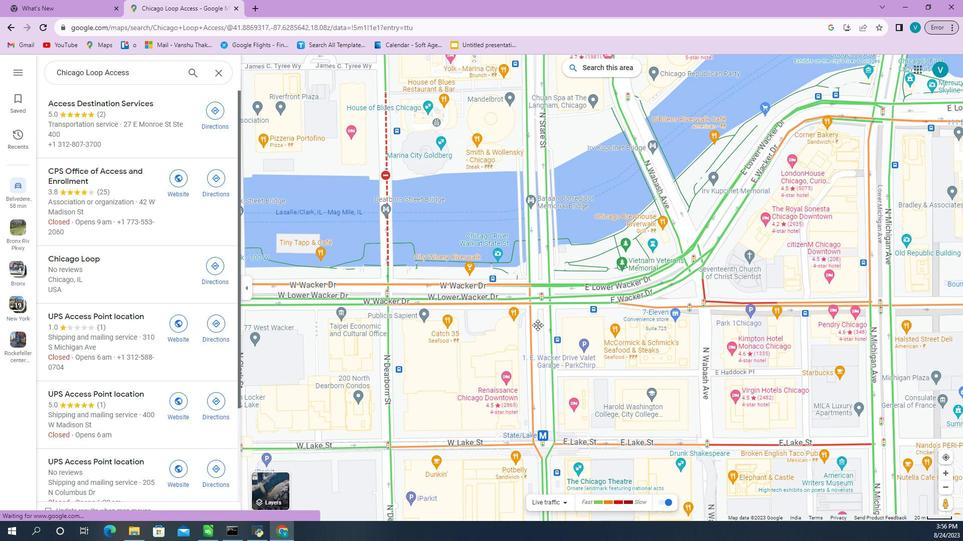 
Action: Mouse pressed left at (568, 306)
Screenshot: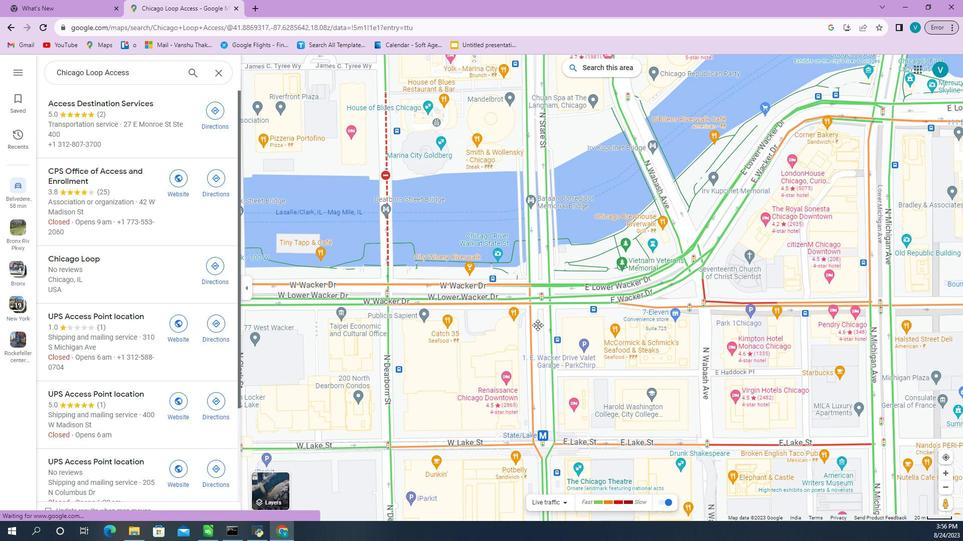 
Action: Mouse moved to (595, 304)
Screenshot: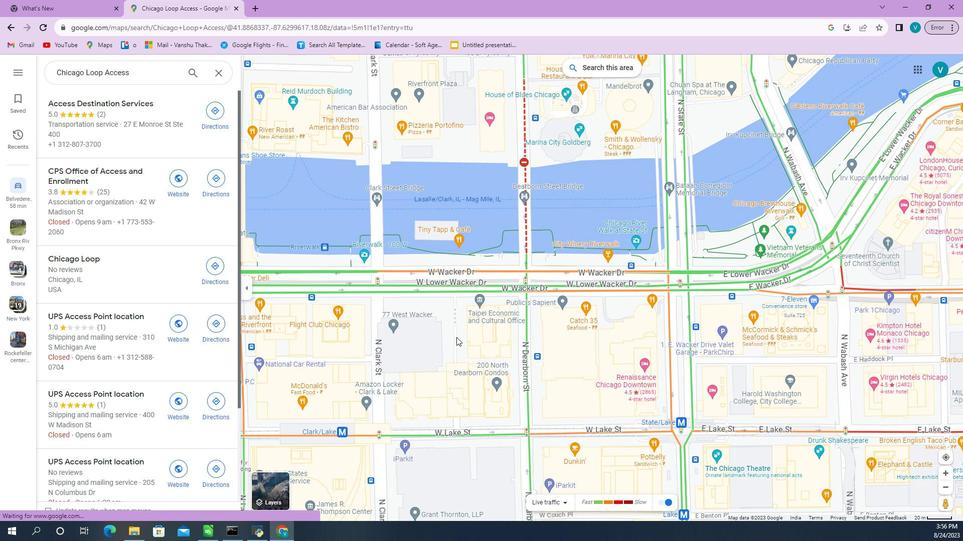 
Action: Mouse pressed left at (595, 304)
Screenshot: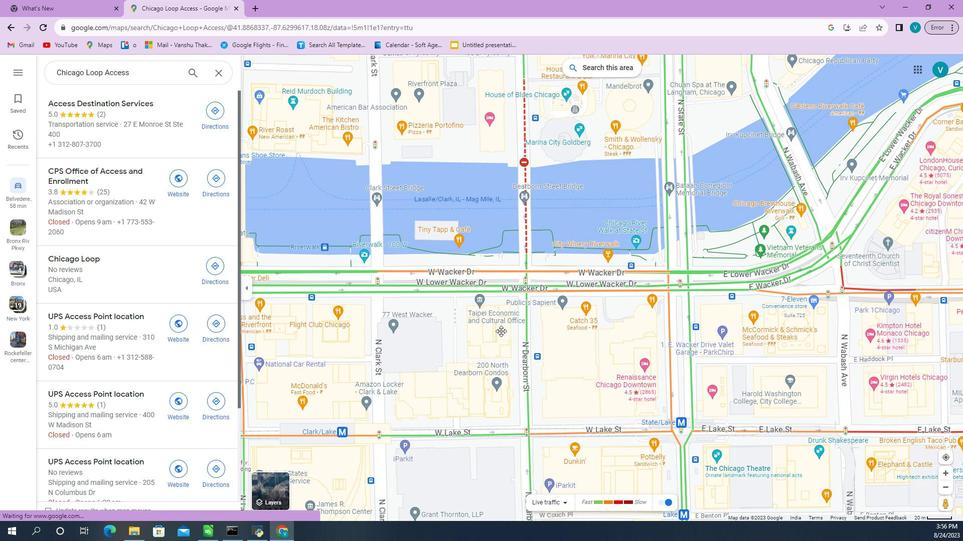 
Action: Mouse moved to (573, 305)
Screenshot: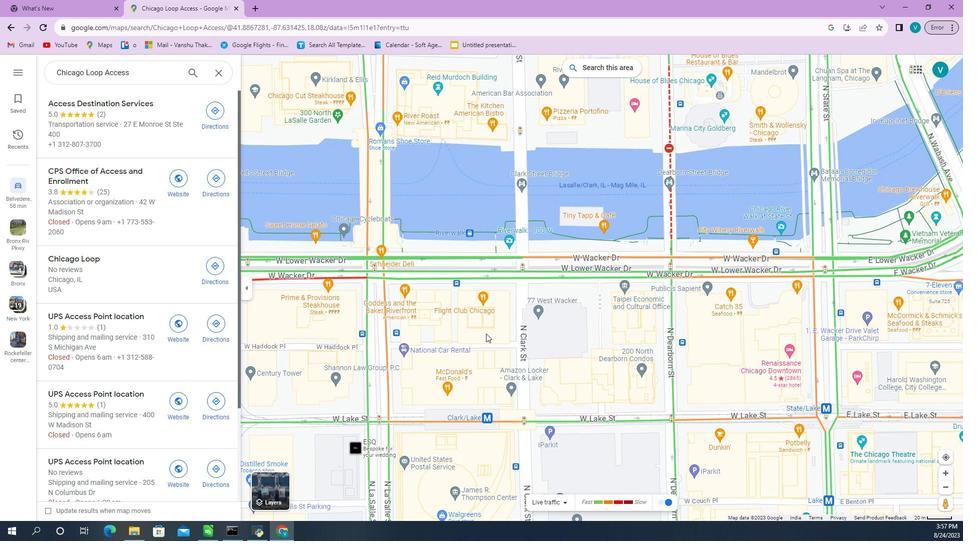 
Action: Mouse pressed left at (573, 305)
Screenshot: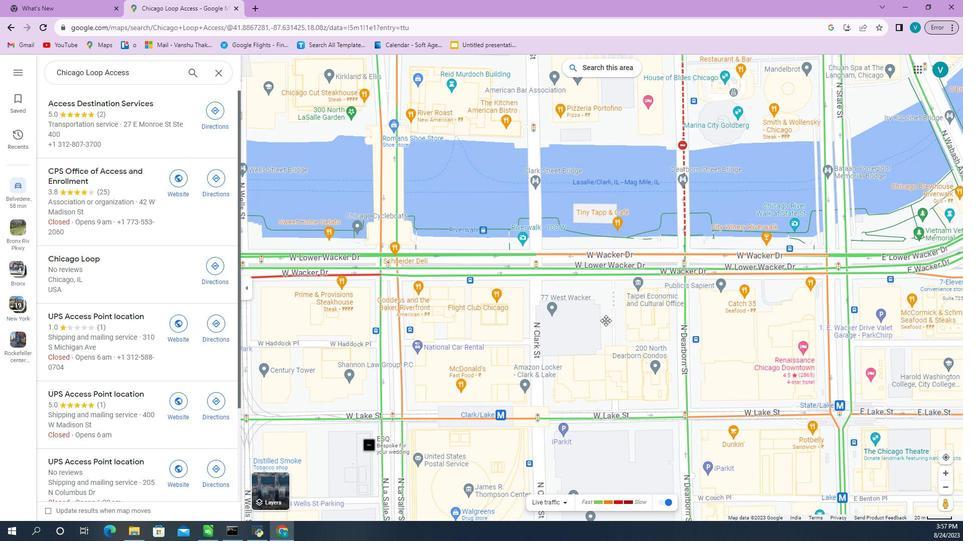 
Action: Mouse moved to (631, 312)
Screenshot: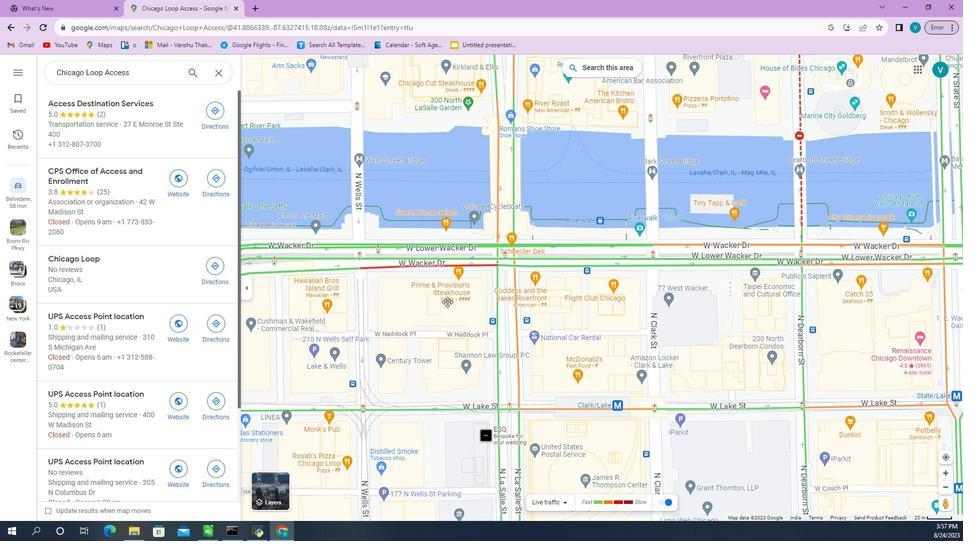 
Action: Mouse pressed left at (631, 312)
Screenshot: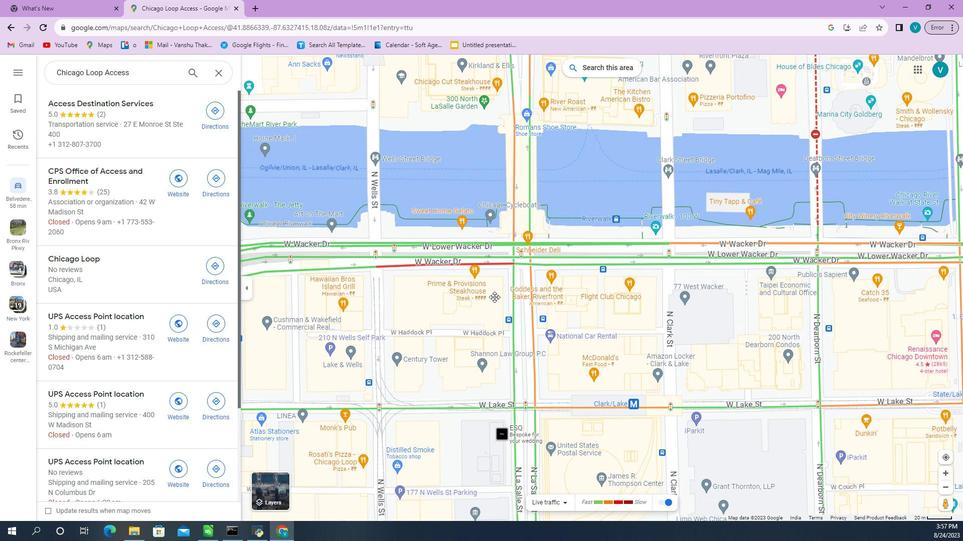 
Action: Mouse moved to (580, 310)
Screenshot: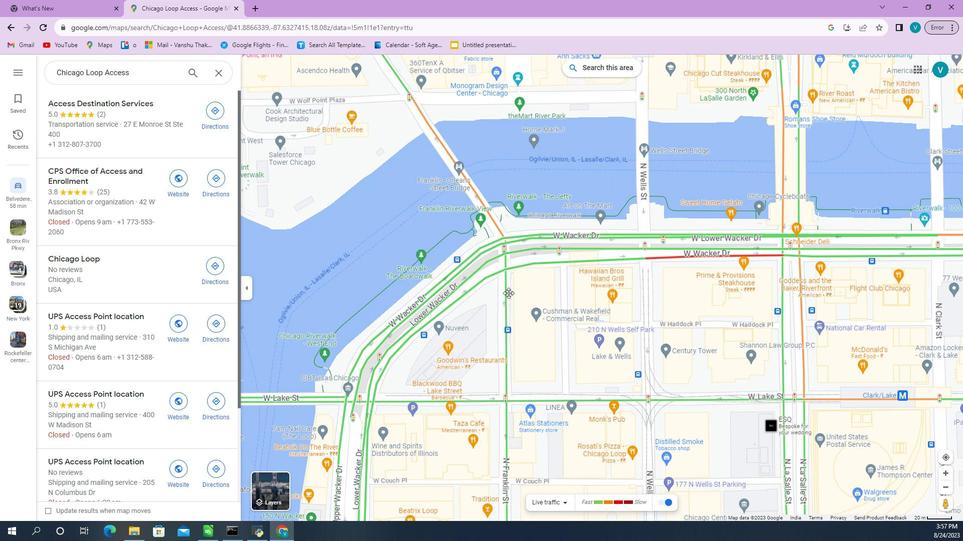 
Action: Mouse pressed left at (580, 310)
Screenshot: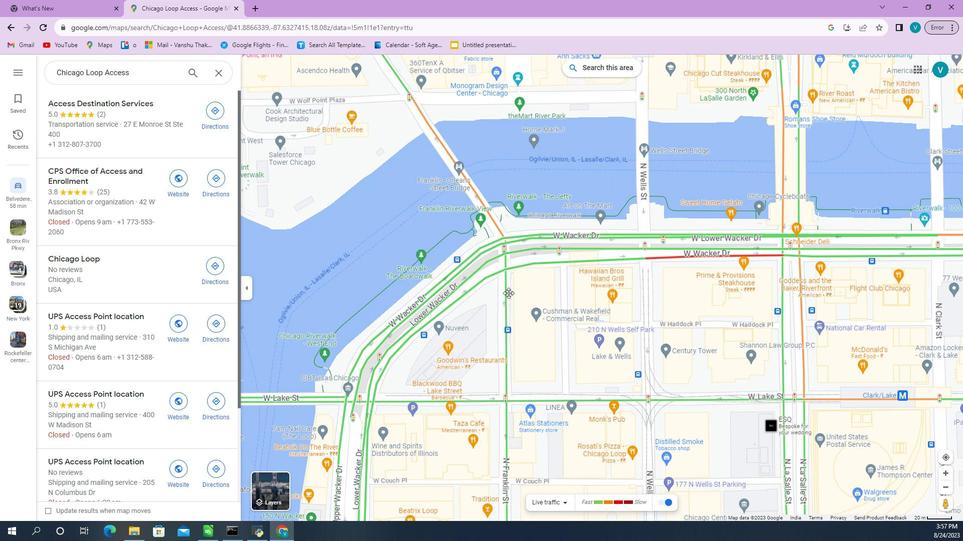 
Action: Mouse moved to (523, 291)
Screenshot: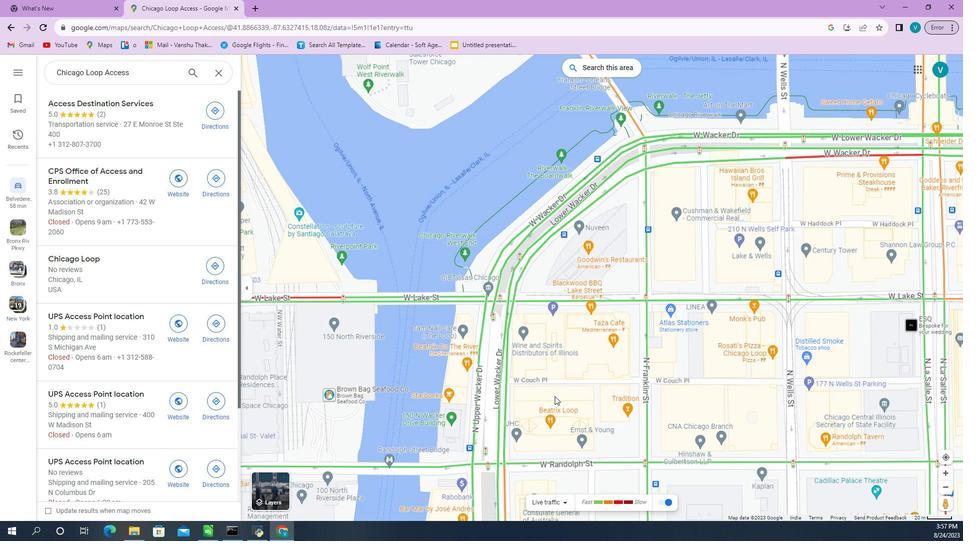 
Action: Mouse pressed left at (523, 291)
Screenshot: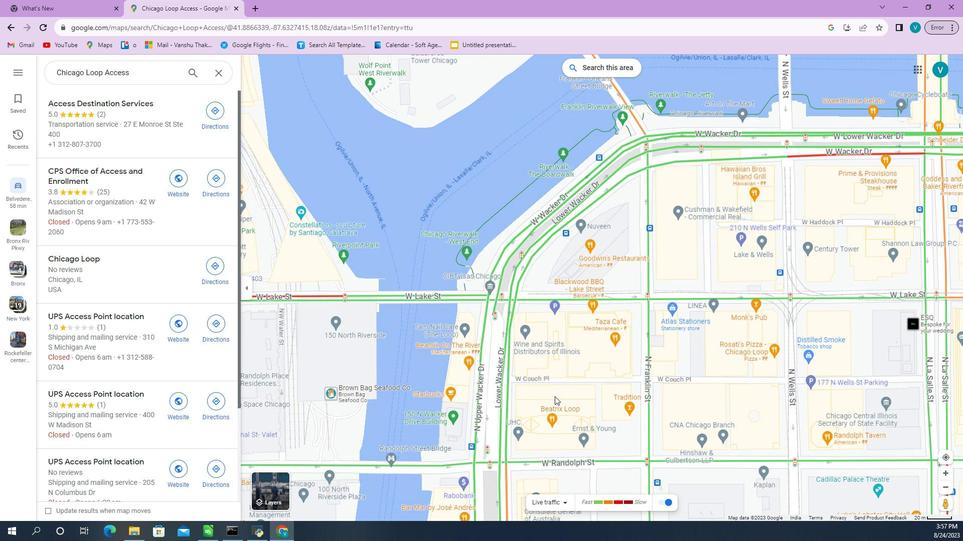 
Action: Mouse moved to (443, 288)
Screenshot: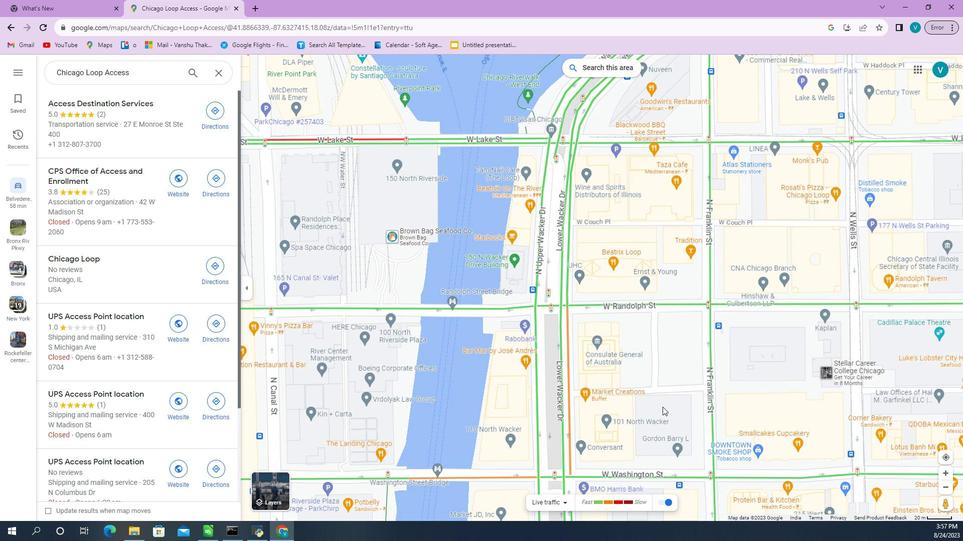 
Action: Mouse pressed left at (443, 288)
Screenshot: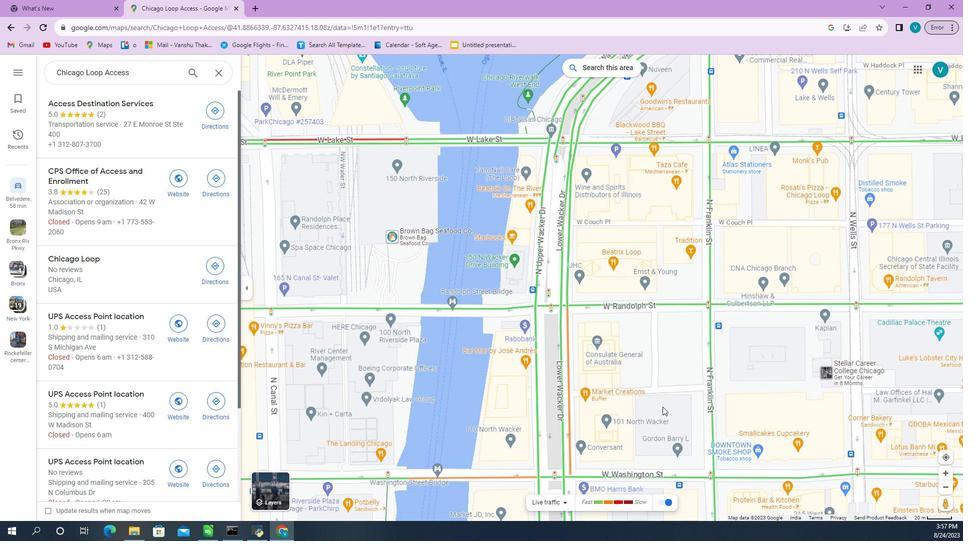 
Action: Mouse moved to (425, 302)
Screenshot: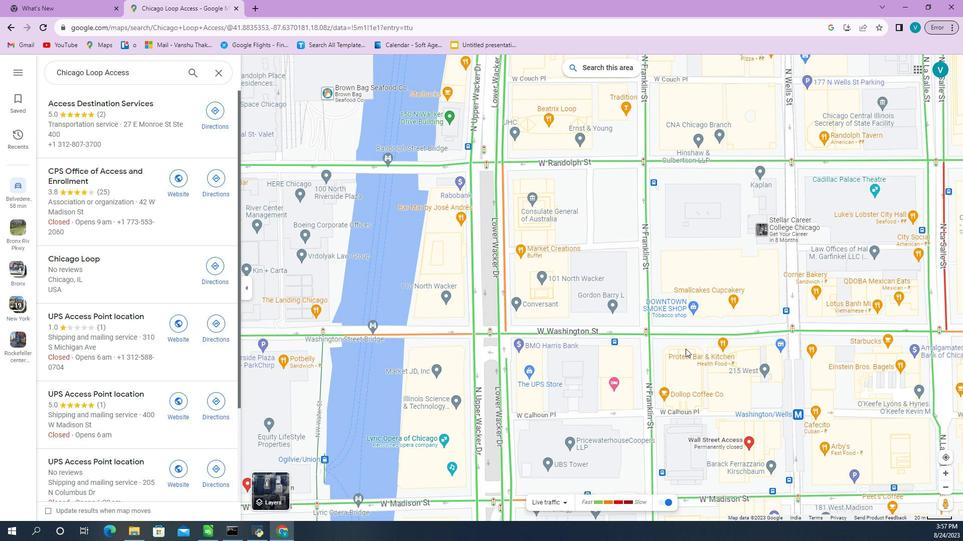
Action: Mouse pressed left at (425, 302)
Screenshot: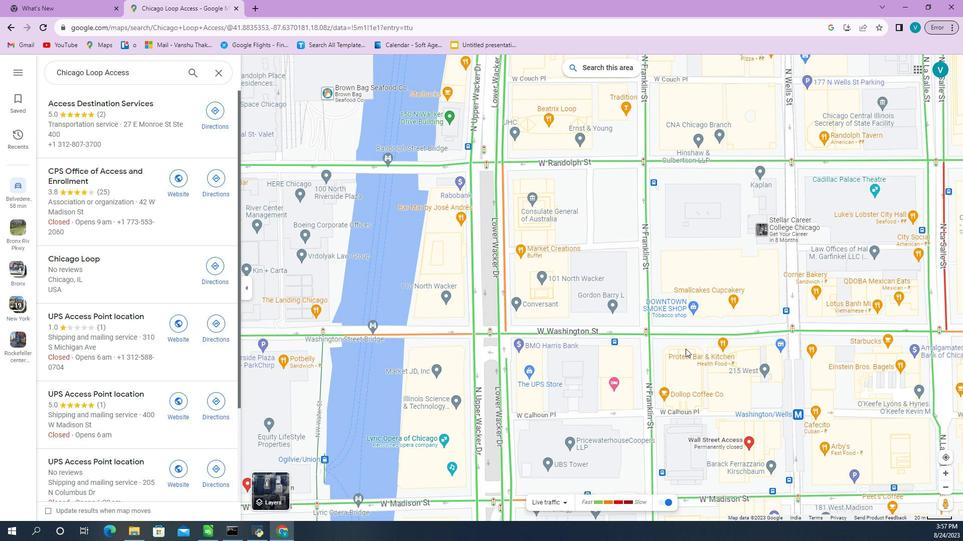 
Action: Mouse moved to (452, 300)
Screenshot: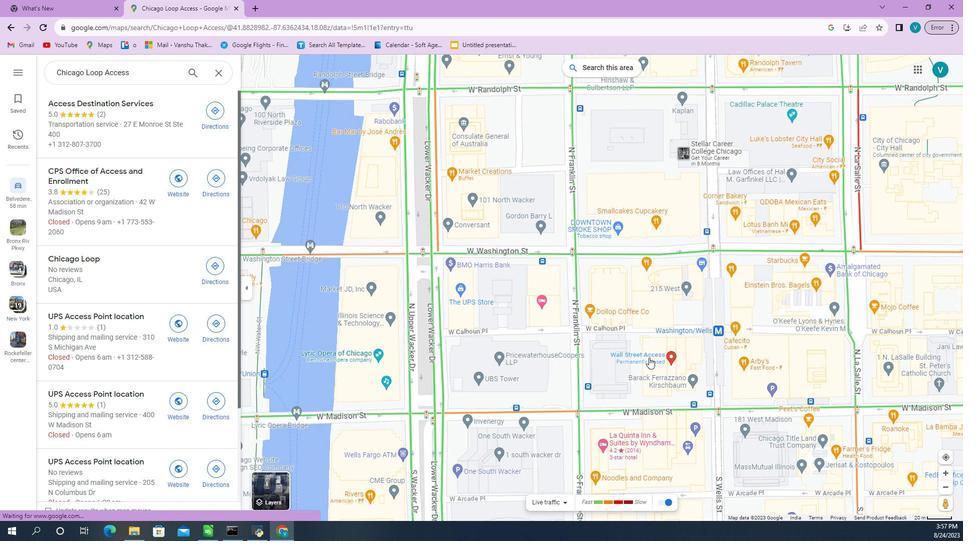 
Action: Mouse scrolled (452, 300) with delta (0, 0)
Screenshot: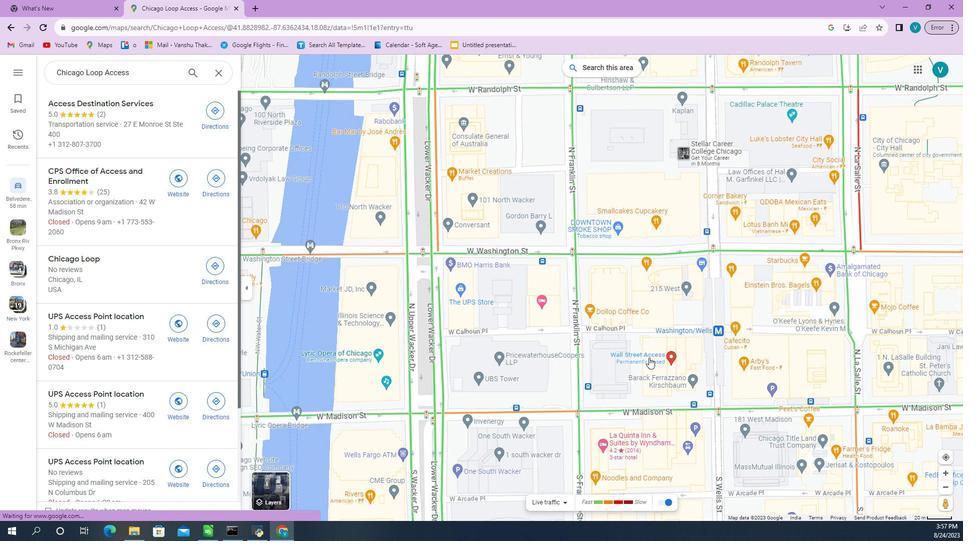 
Action: Mouse scrolled (452, 300) with delta (0, 0)
Screenshot: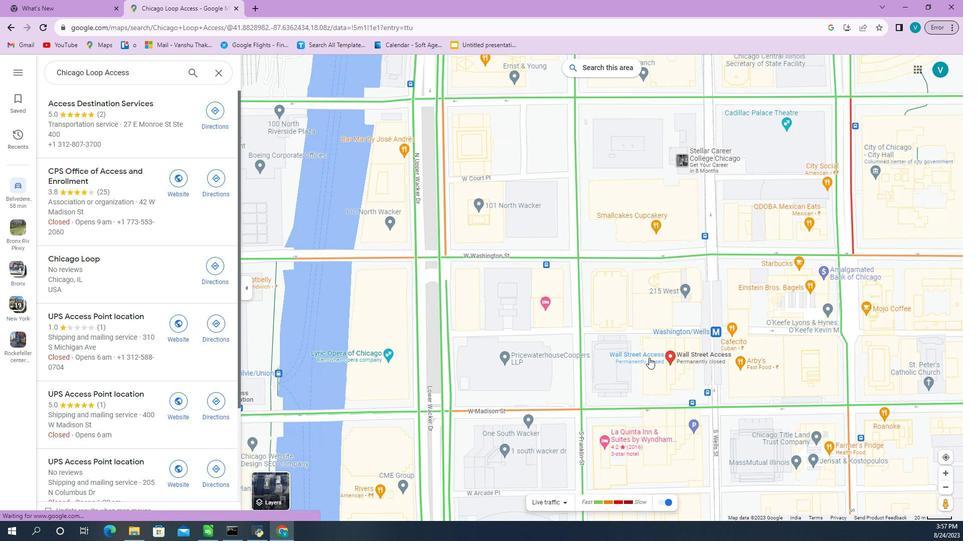 
Action: Mouse moved to (494, 298)
Screenshot: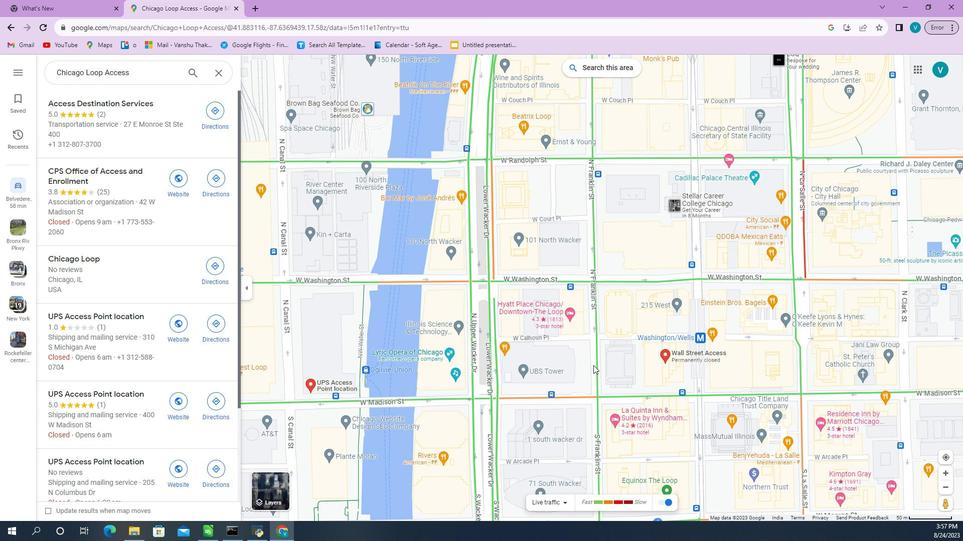 
Action: Mouse pressed left at (494, 298)
Screenshot: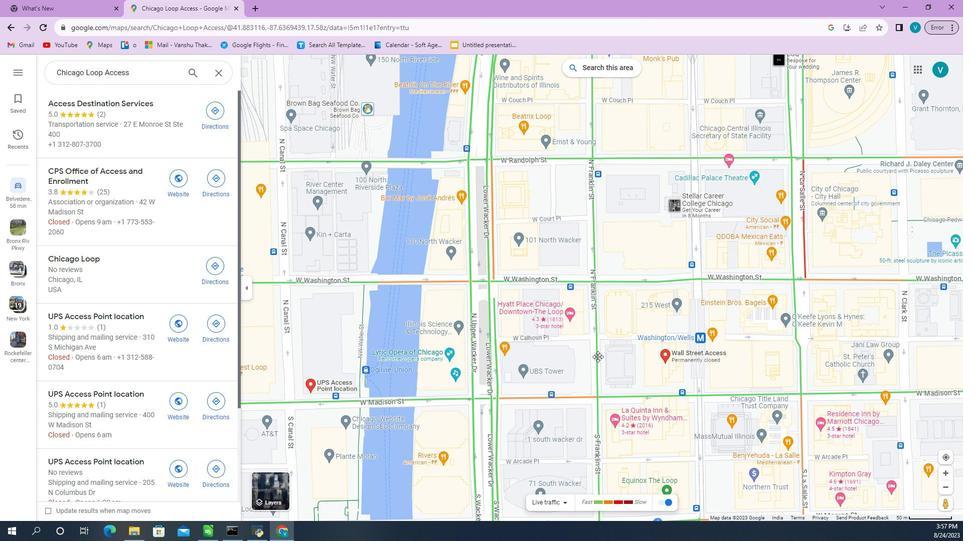 
Action: Mouse moved to (508, 296)
Screenshot: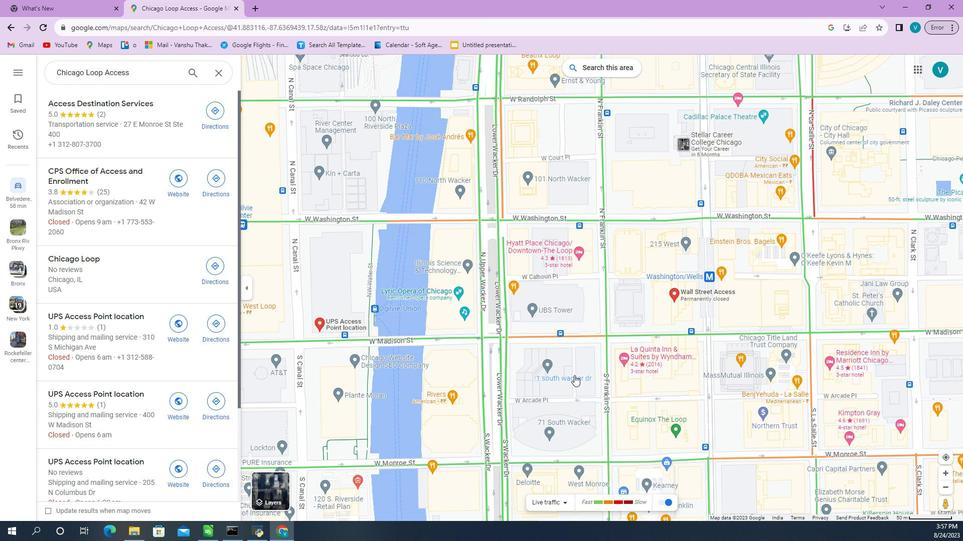 
Action: Mouse scrolled (508, 296) with delta (0, 0)
Screenshot: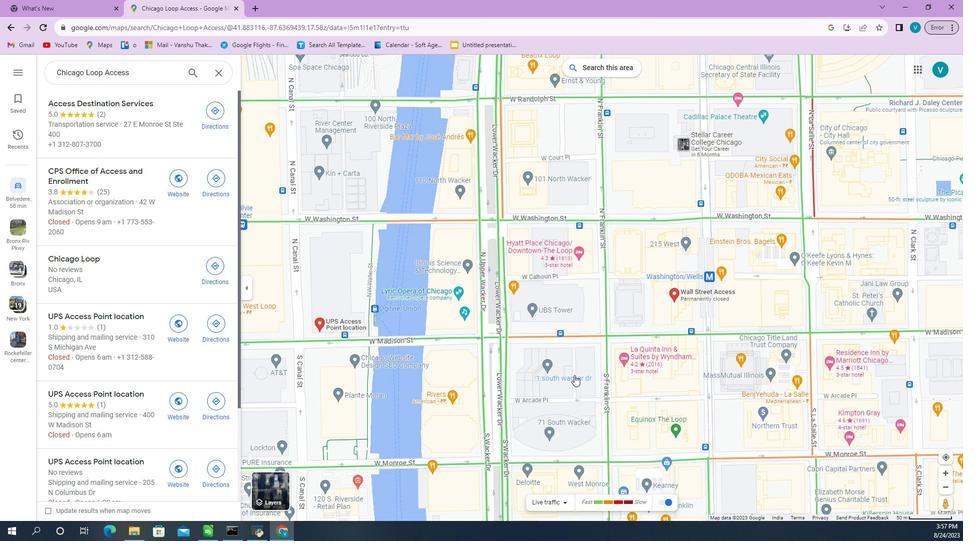 
Action: Mouse scrolled (508, 296) with delta (0, 0)
Screenshot: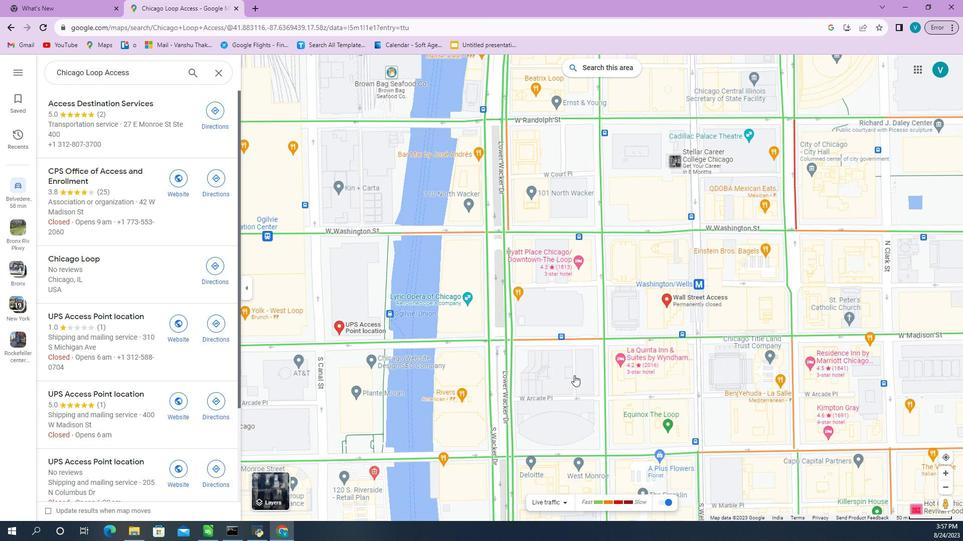 
Action: Mouse moved to (506, 287)
Screenshot: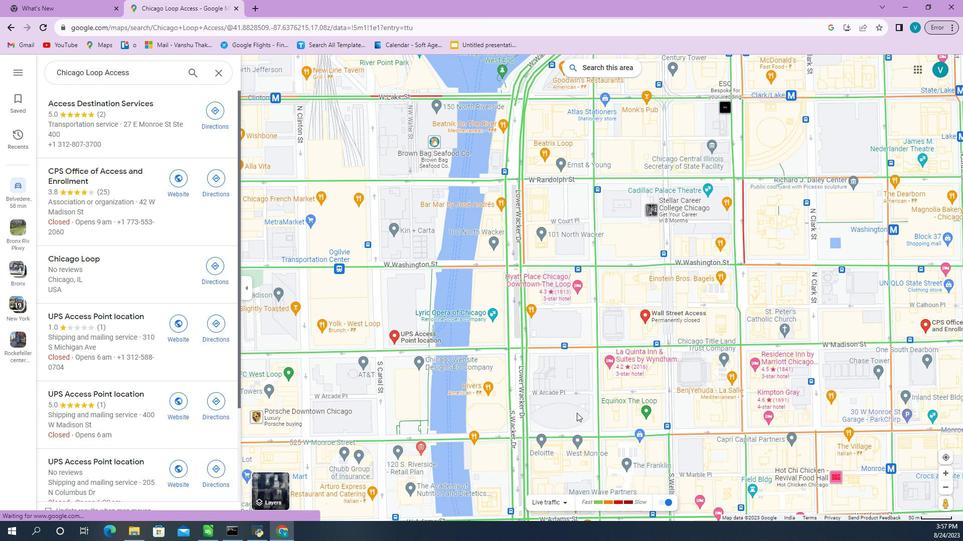 
Action: Mouse pressed left at (506, 287)
Screenshot: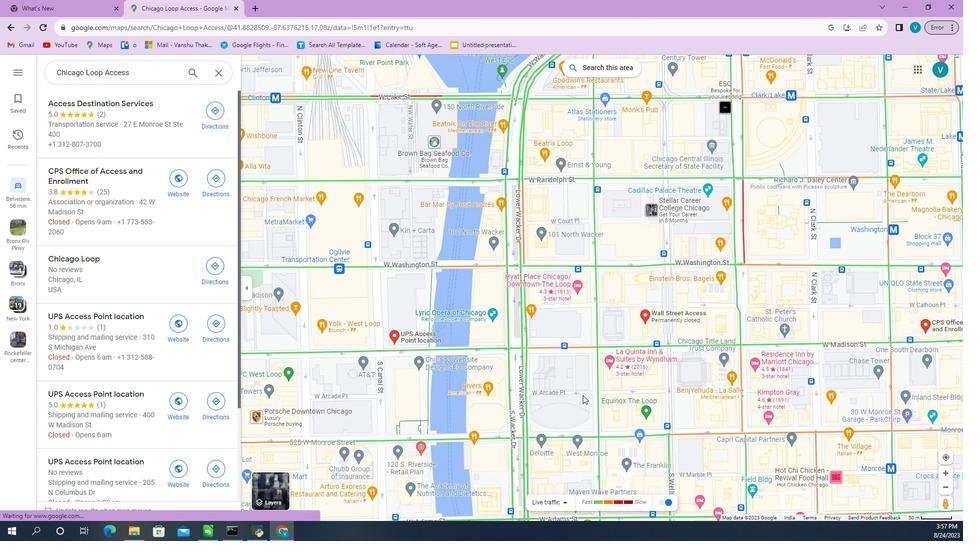 
Action: Mouse moved to (482, 297)
Screenshot: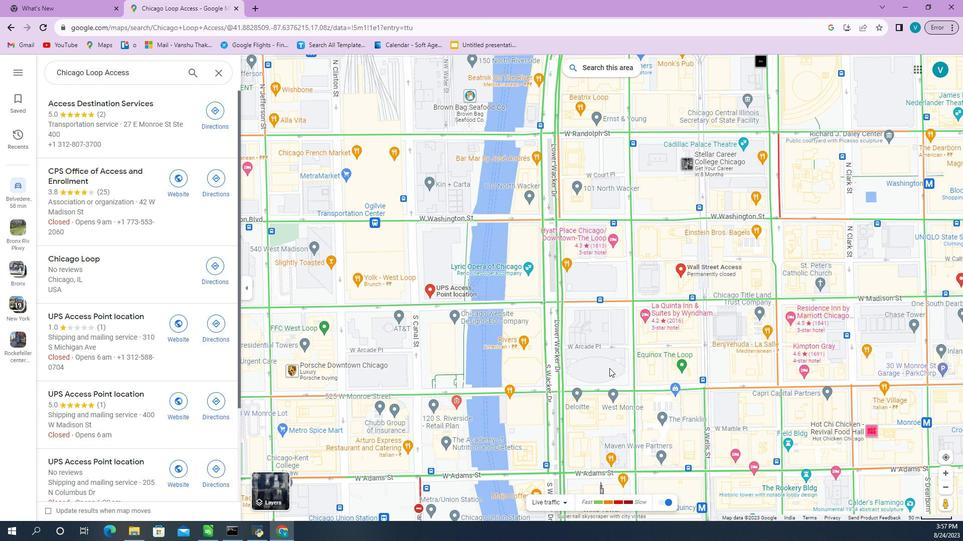 
Action: Mouse scrolled (482, 297) with delta (0, 0)
Screenshot: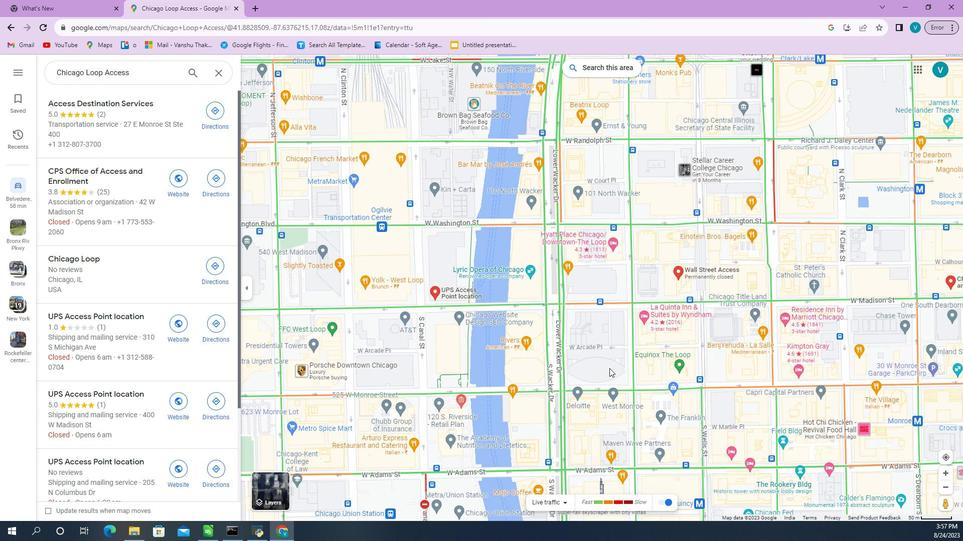 
Action: Mouse scrolled (482, 297) with delta (0, 0)
Screenshot: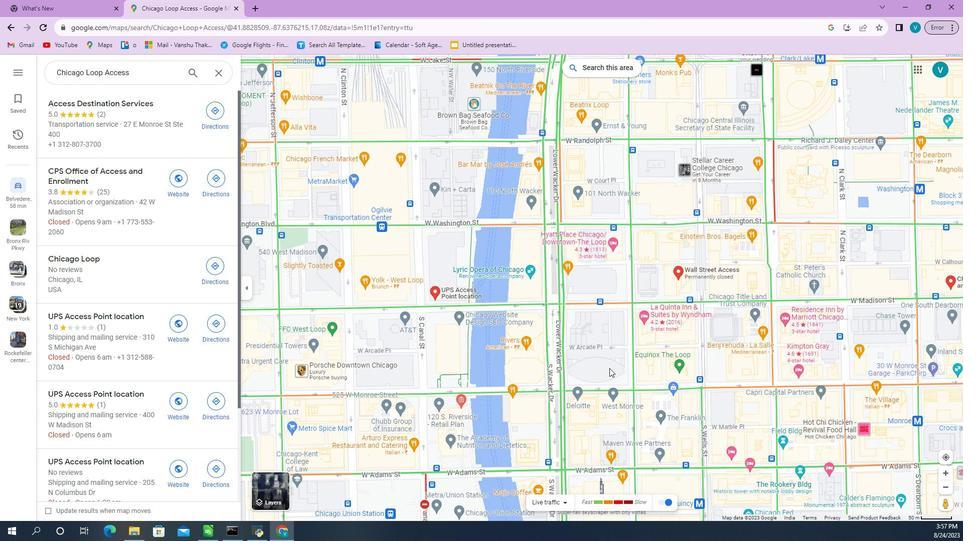 
Action: Mouse moved to (546, 286)
Screenshot: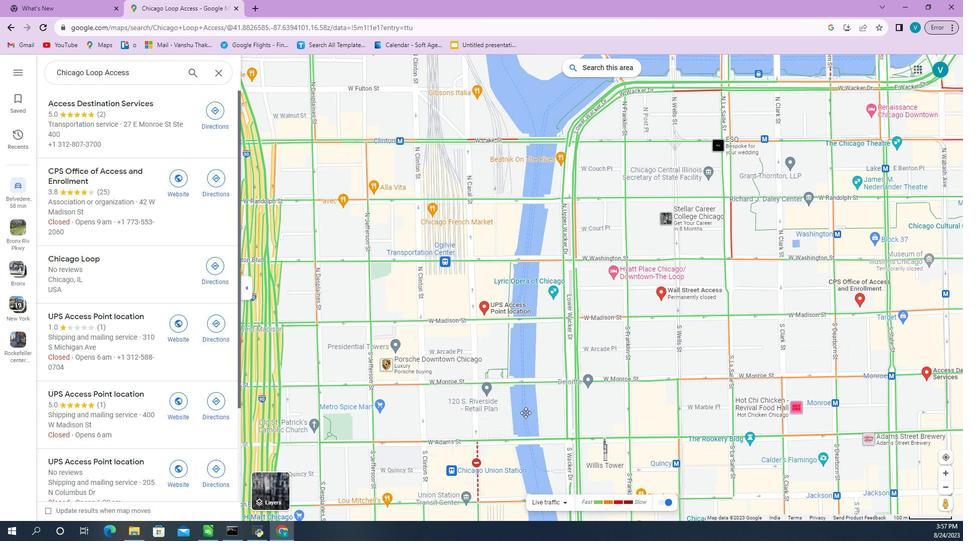
Action: Mouse pressed left at (546, 286)
Screenshot: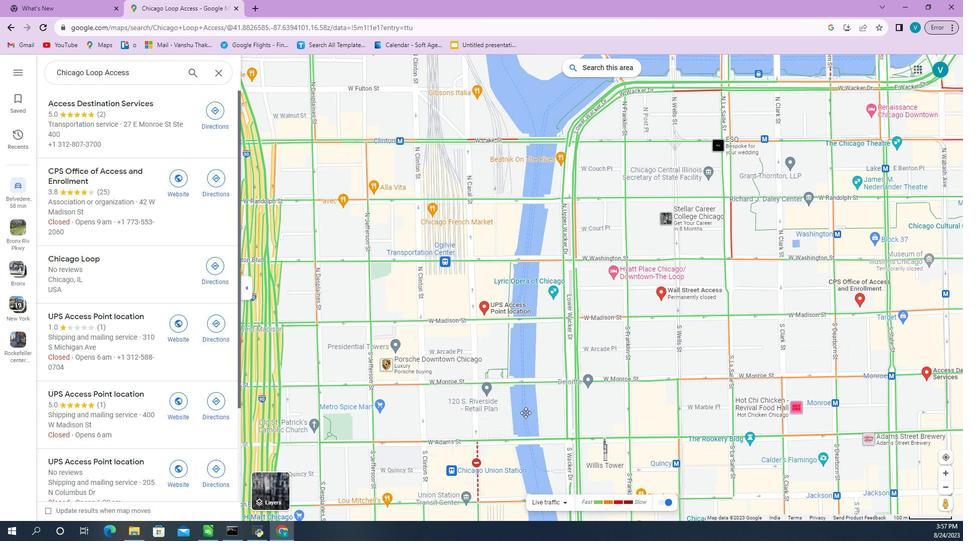 
Action: Mouse moved to (534, 294)
Screenshot: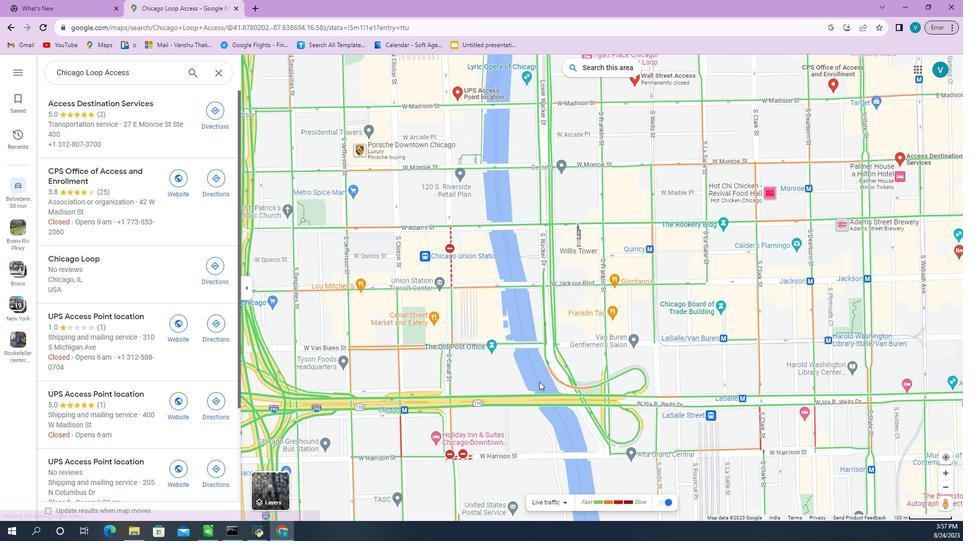 
Action: Mouse pressed left at (534, 294)
Screenshot: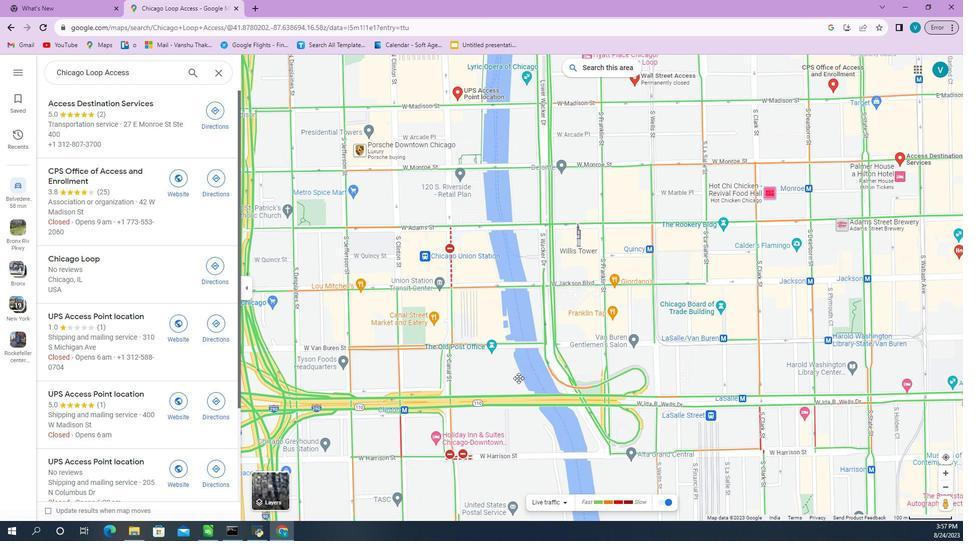 
Action: Mouse moved to (454, 304)
Screenshot: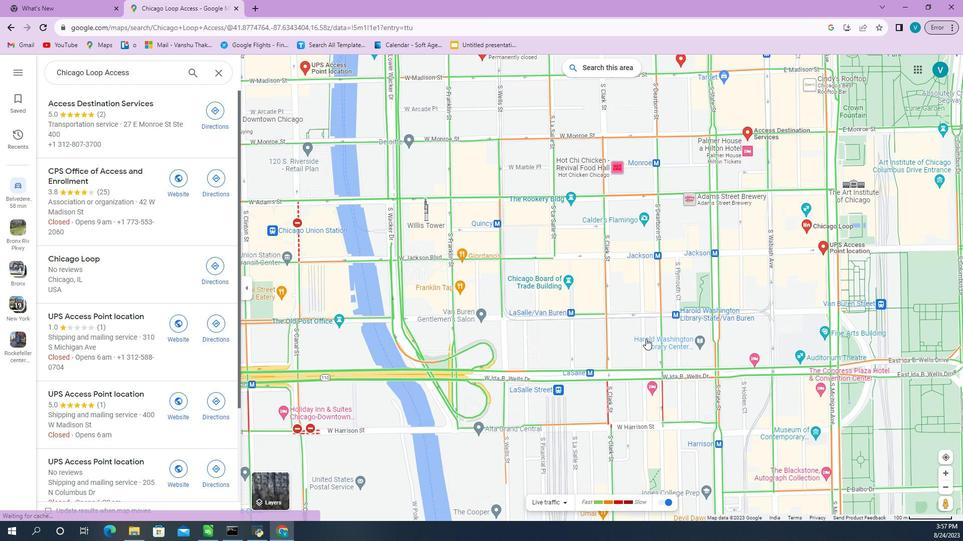 
Action: Mouse pressed left at (454, 304)
Screenshot: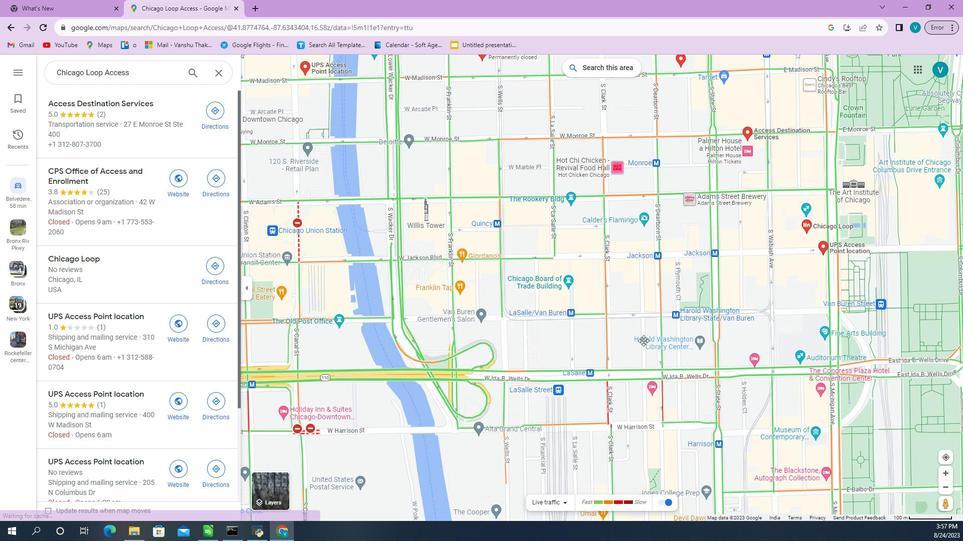 
Action: Mouse moved to (483, 312)
Screenshot: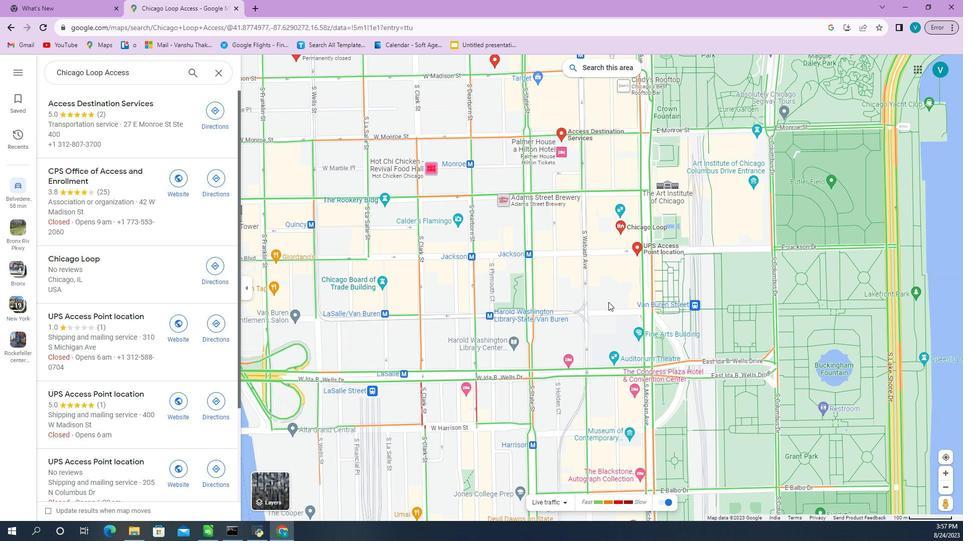 
Action: Mouse pressed left at (483, 312)
Screenshot: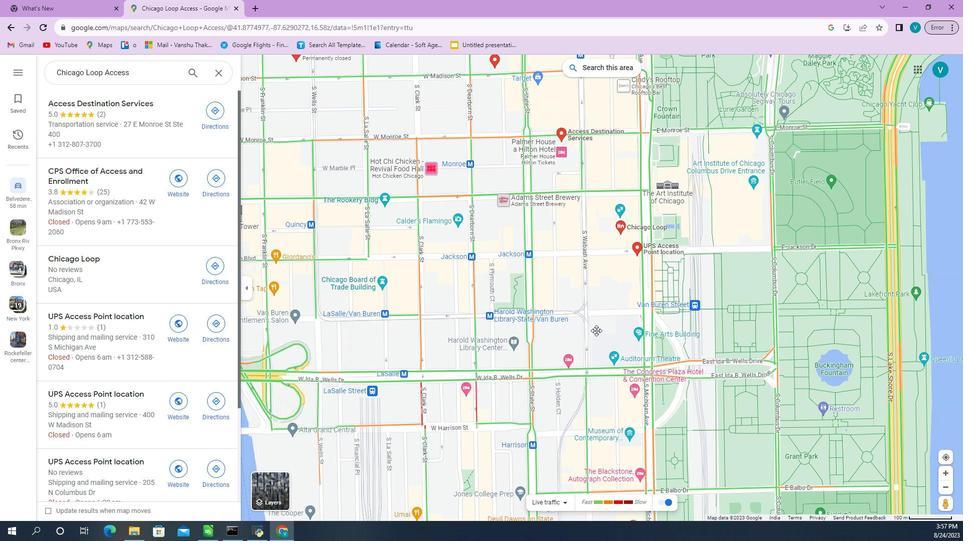 
Action: Mouse moved to (457, 319)
Screenshot: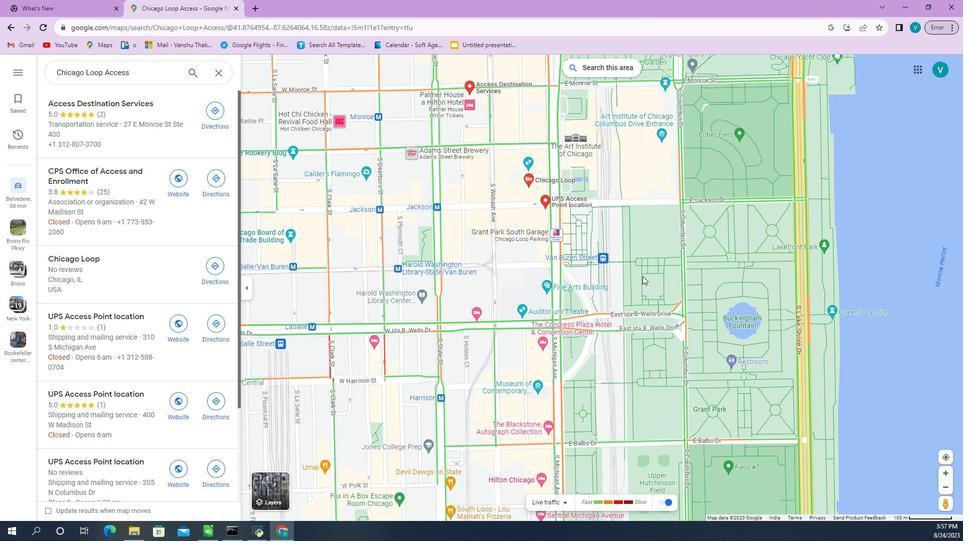 
Action: Mouse pressed left at (457, 319)
Screenshot: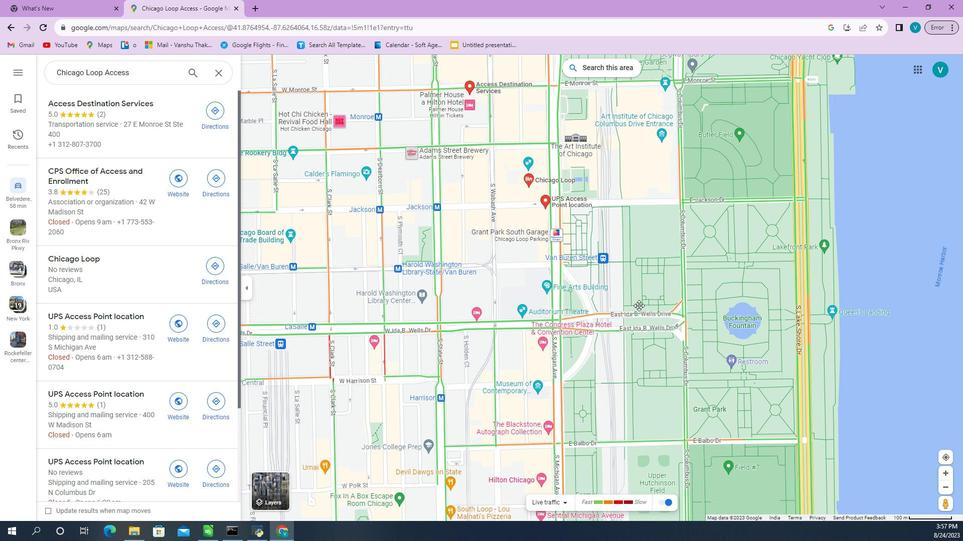 
Action: Mouse moved to (467, 320)
Screenshot: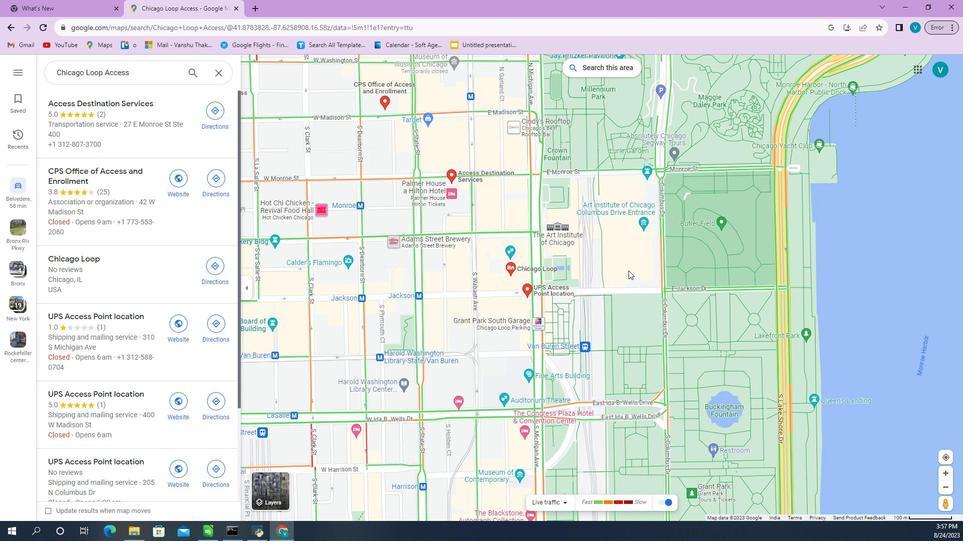 
Action: Mouse pressed left at (467, 320)
Screenshot: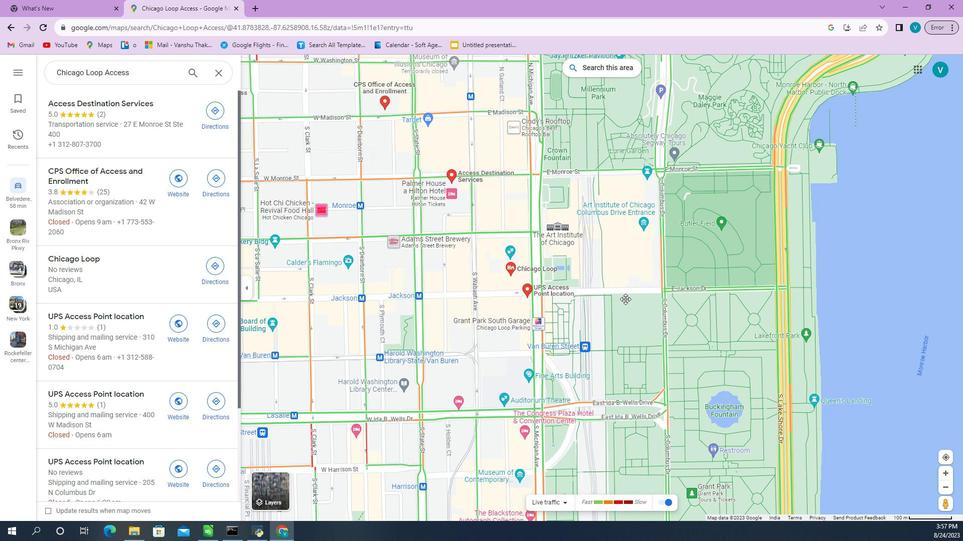 
Action: Mouse moved to (473, 326)
Screenshot: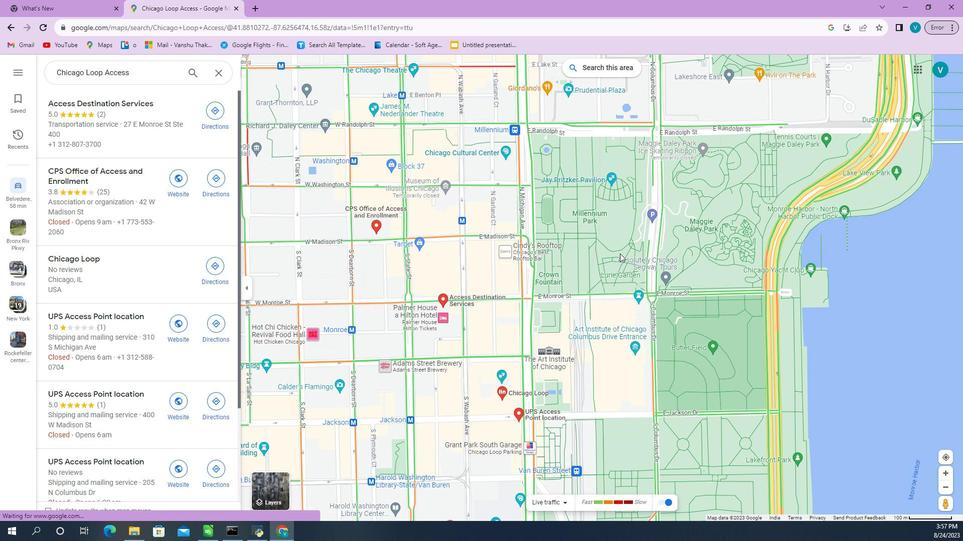 
Action: Mouse pressed left at (473, 326)
Screenshot: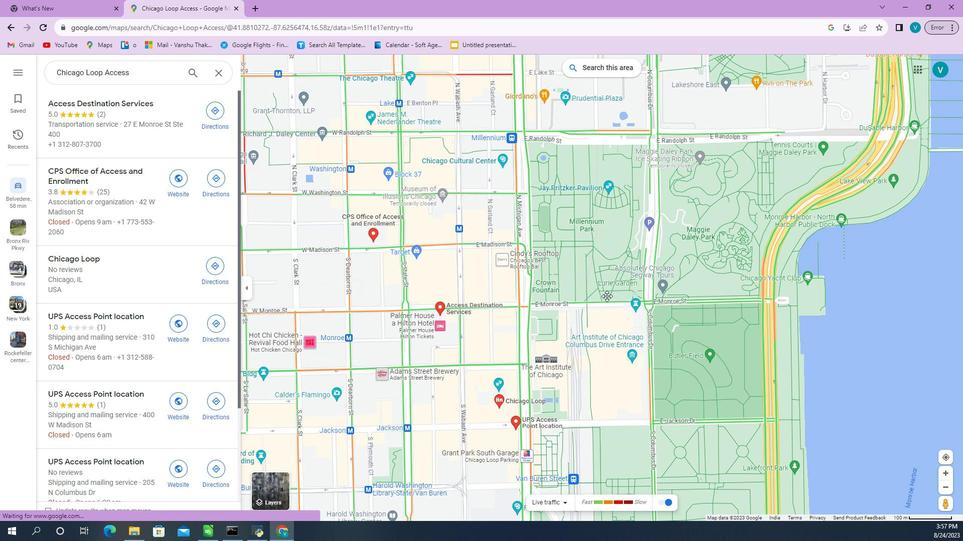 
Action: Mouse moved to (523, 329)
Screenshot: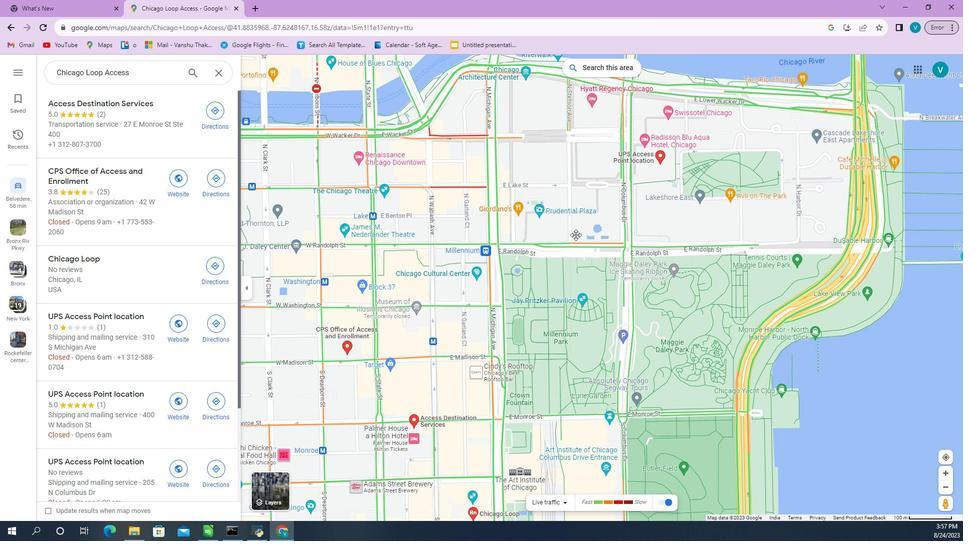 
Action: Mouse pressed left at (523, 329)
Screenshot: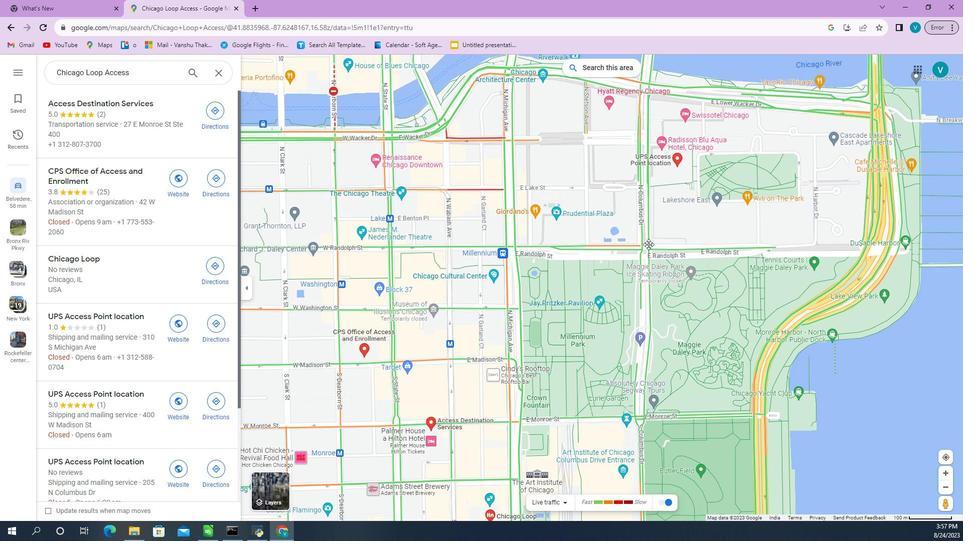 
Action: Mouse moved to (644, 305)
Screenshot: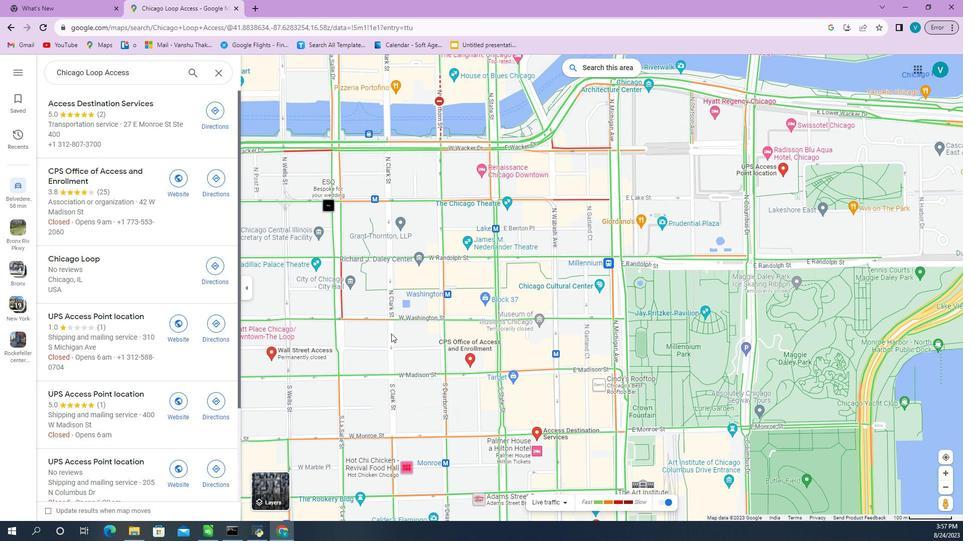 
Action: Mouse pressed left at (644, 305)
Screenshot: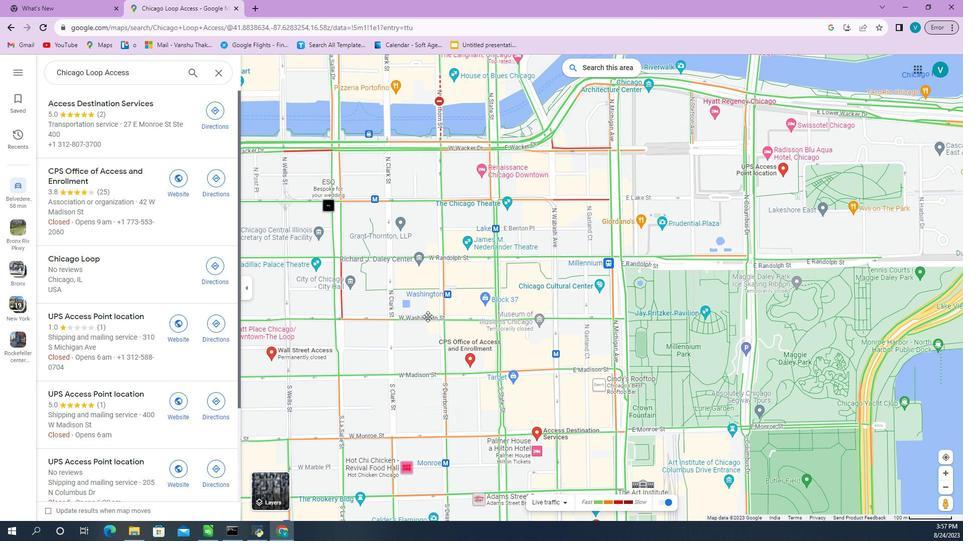 
Action: Mouse moved to (421, 331)
Screenshot: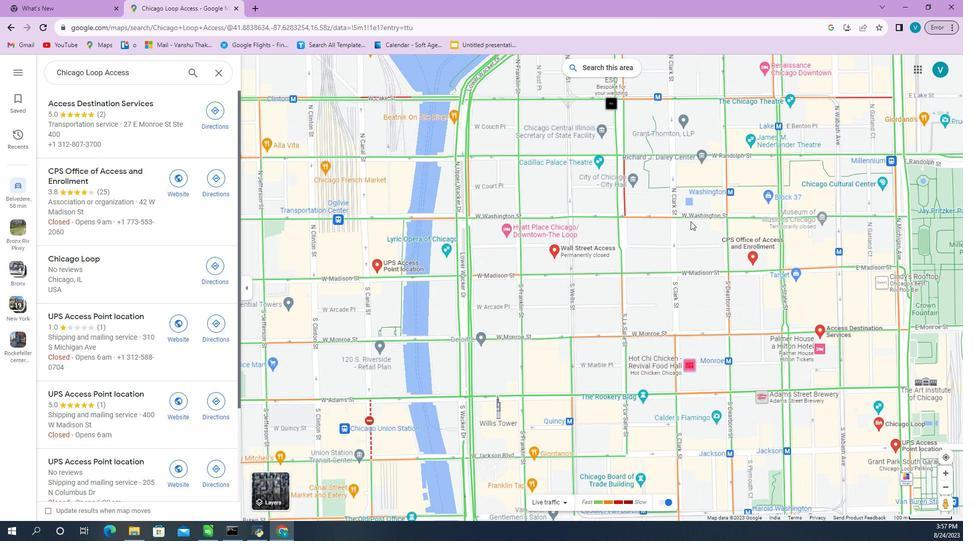 
